 Task: Look for space in Khāsh, Afghanistan from 3rd August, 2023 to 7th August, 2023 for 2 adults in price range Rs.4000 to Rs.9000. Place can be private room with 1  bedroom having 1 bed and 1 bathroom. Property type can be hotel. Amenities needed are: air conditioning, . Booking option can be shelf check-in. Required host language is English.
Action: Mouse moved to (396, 136)
Screenshot: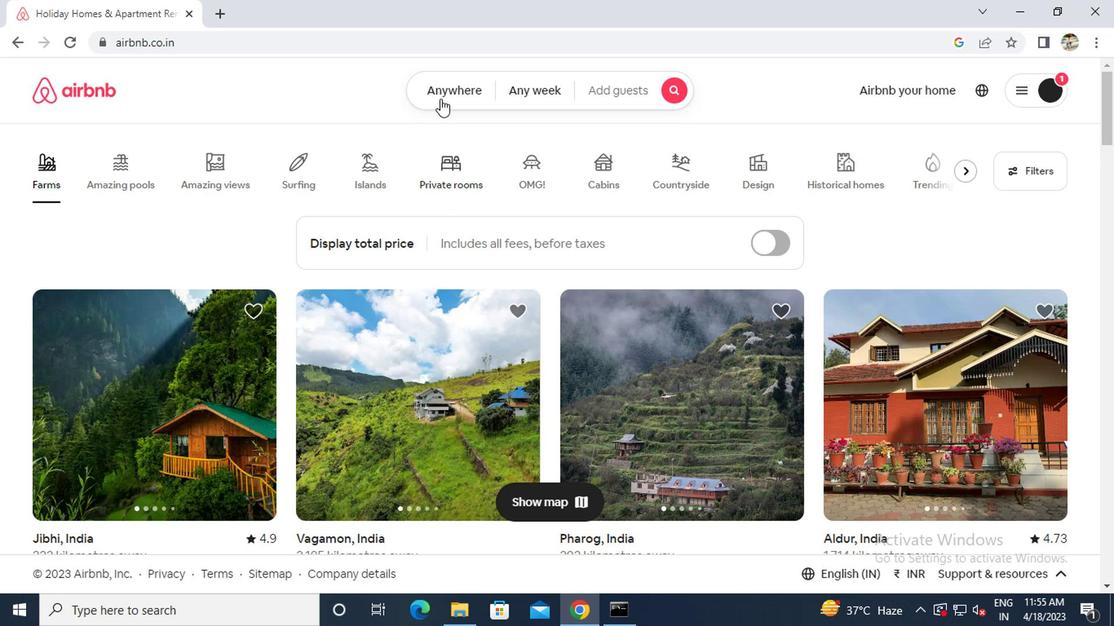 
Action: Mouse pressed left at (396, 136)
Screenshot: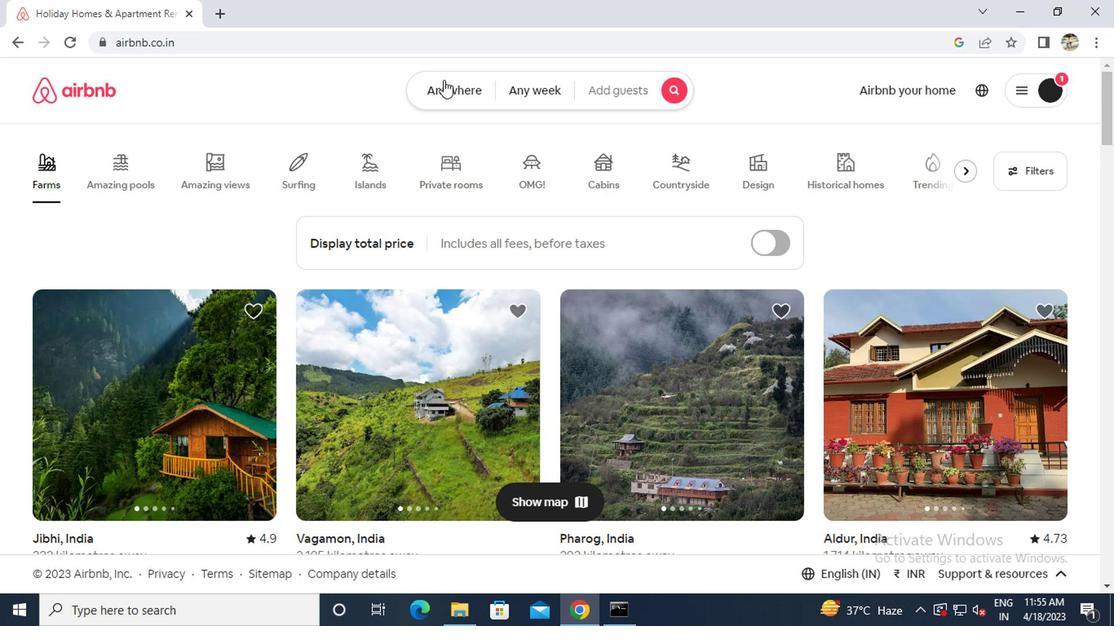 
Action: Mouse moved to (285, 195)
Screenshot: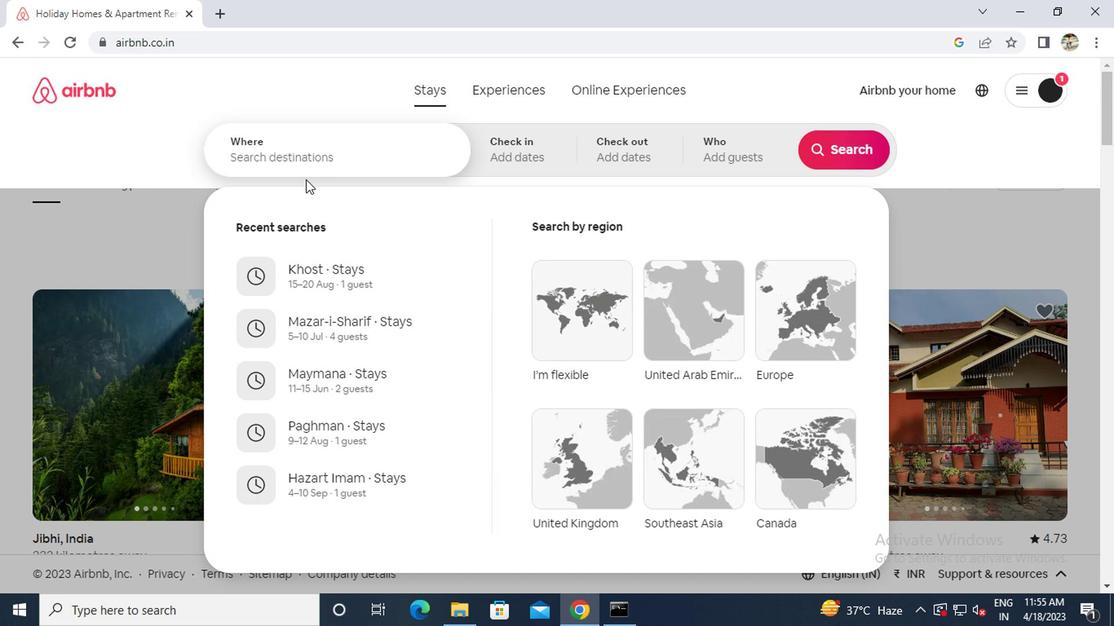 
Action: Mouse pressed left at (285, 195)
Screenshot: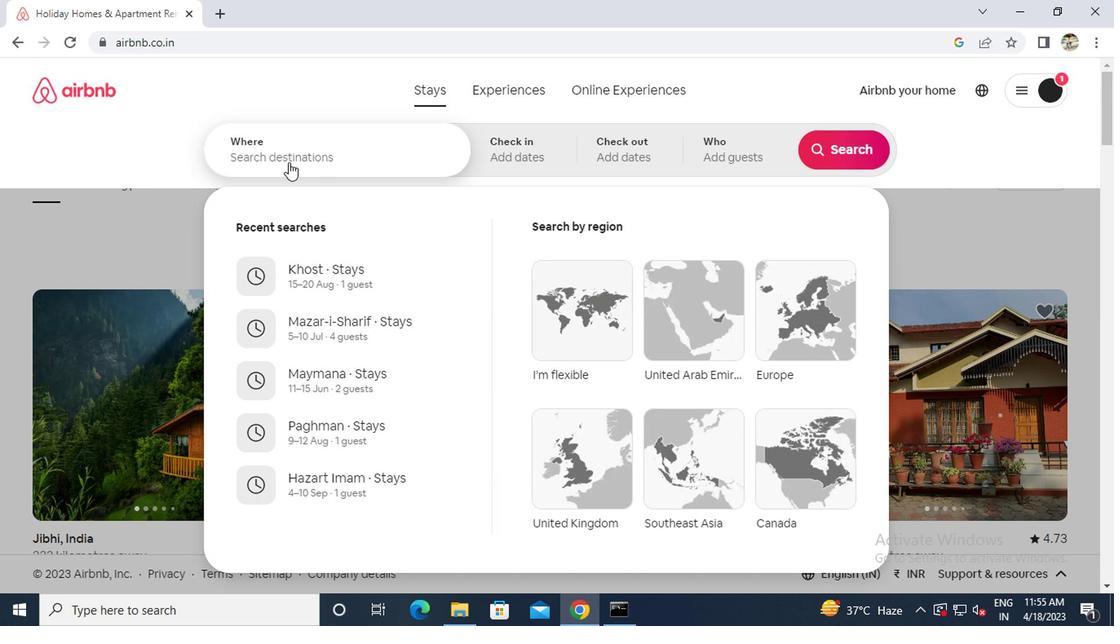 
Action: Key pressed k<Key.caps_lock>hash<Key.space>a
Screenshot: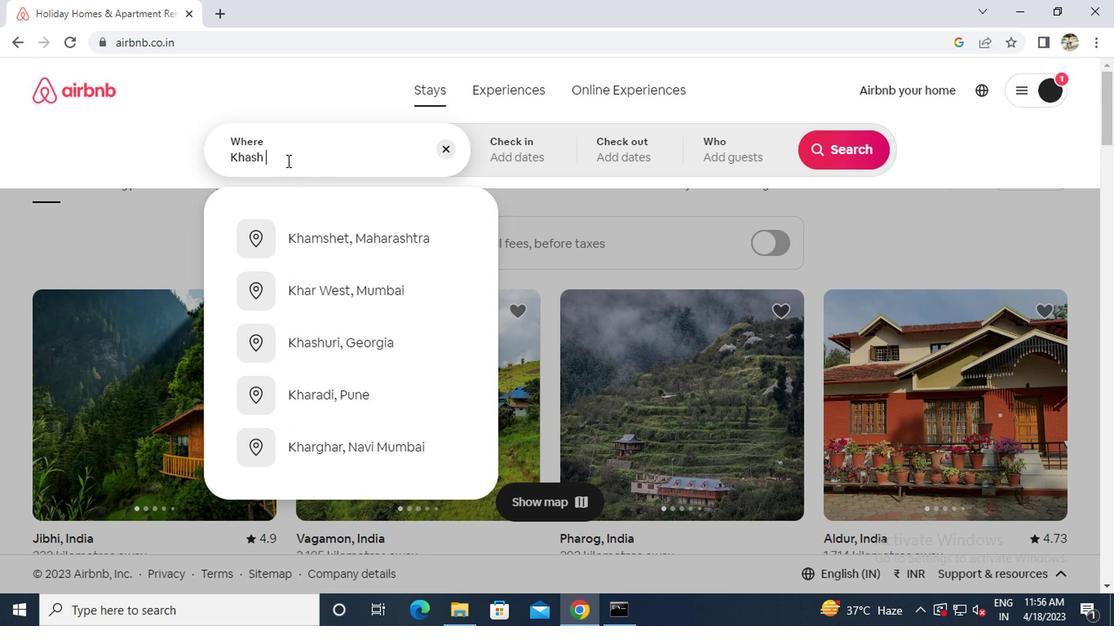 
Action: Mouse moved to (323, 247)
Screenshot: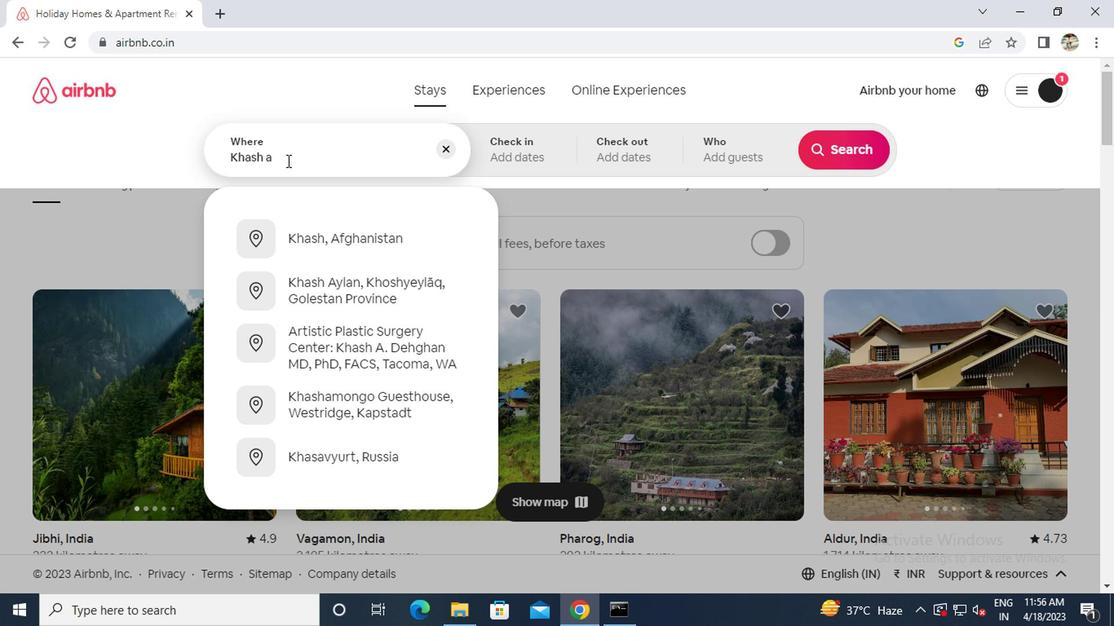 
Action: Mouse pressed left at (323, 247)
Screenshot: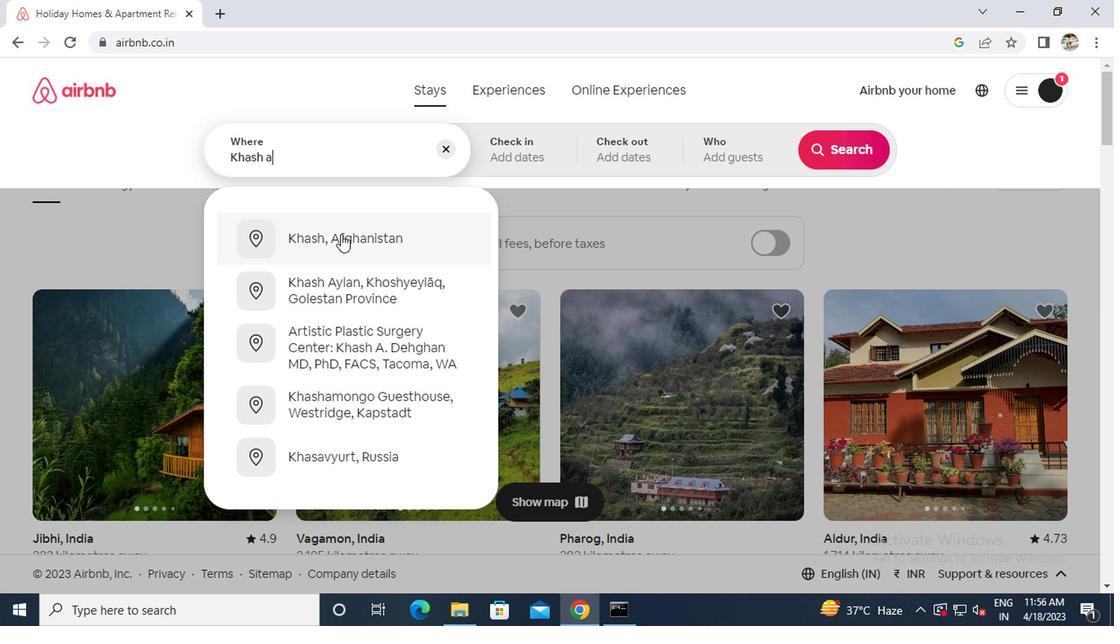 
Action: Mouse moved to (673, 279)
Screenshot: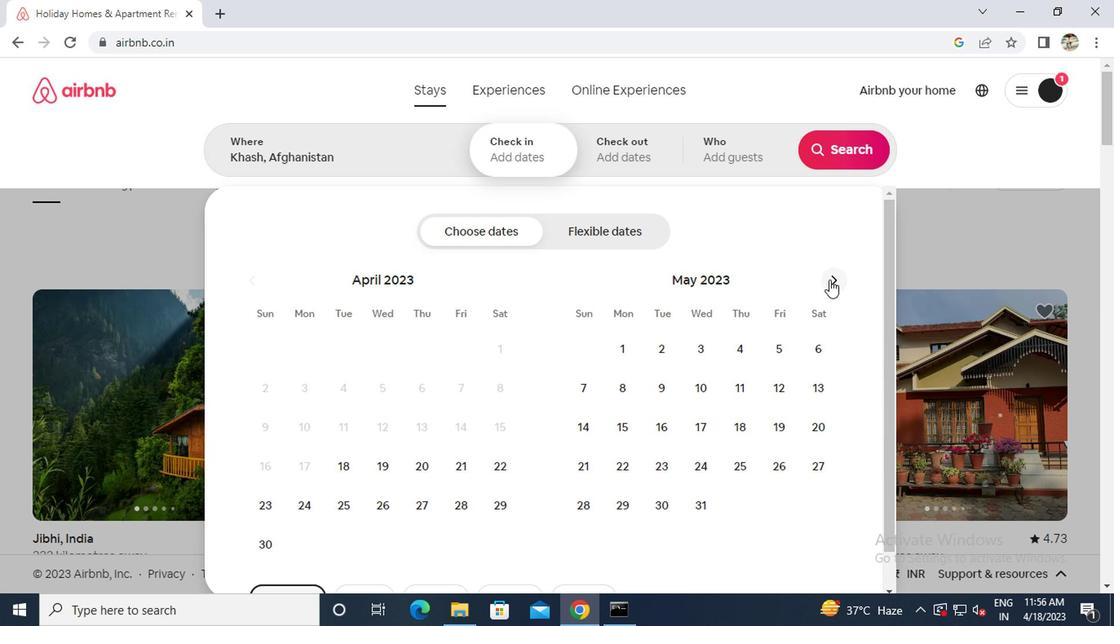 
Action: Mouse pressed left at (673, 279)
Screenshot: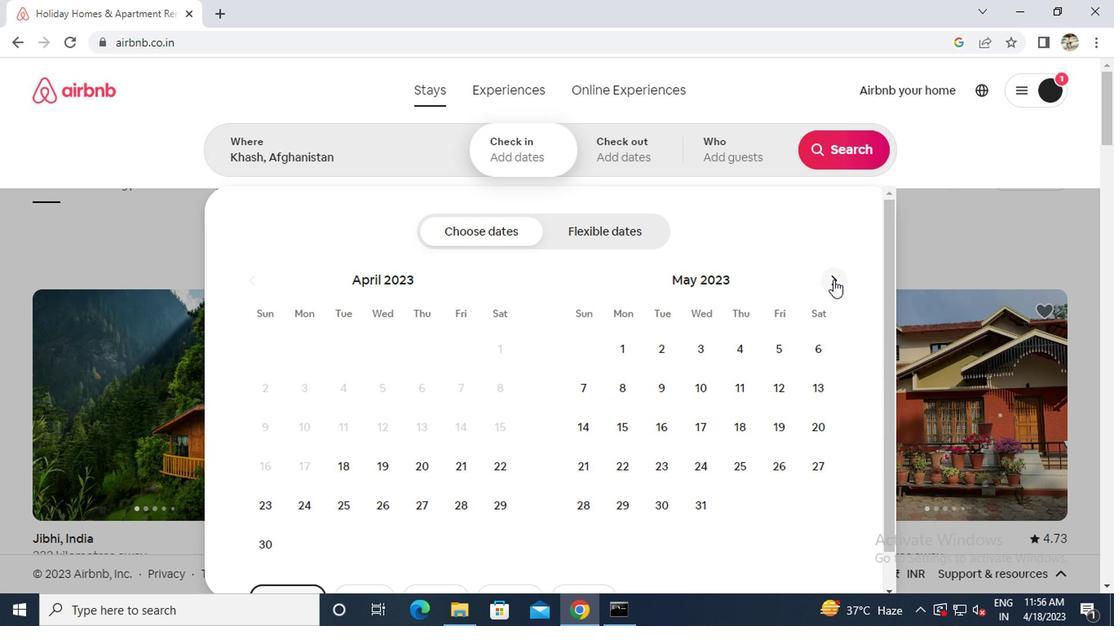 
Action: Mouse pressed left at (673, 279)
Screenshot: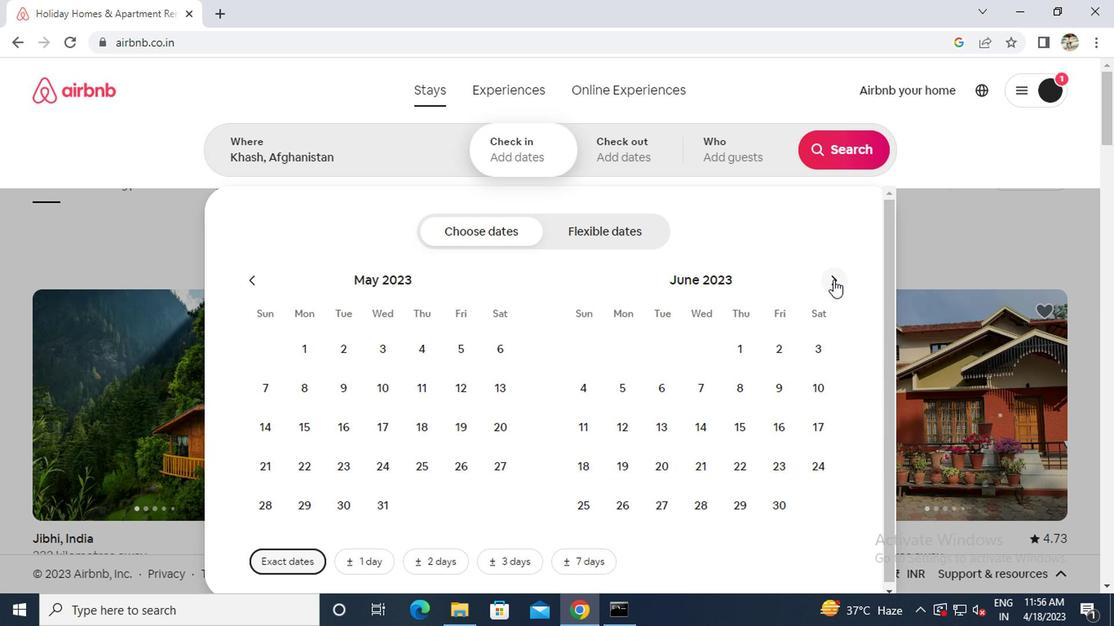 
Action: Mouse pressed left at (673, 279)
Screenshot: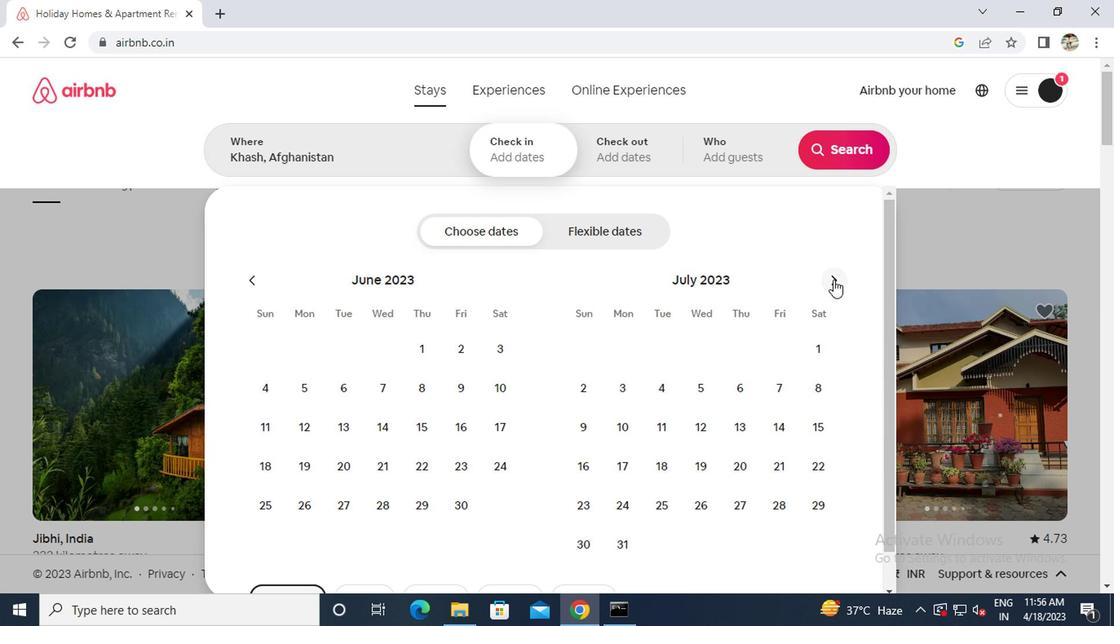 
Action: Mouse pressed left at (673, 279)
Screenshot: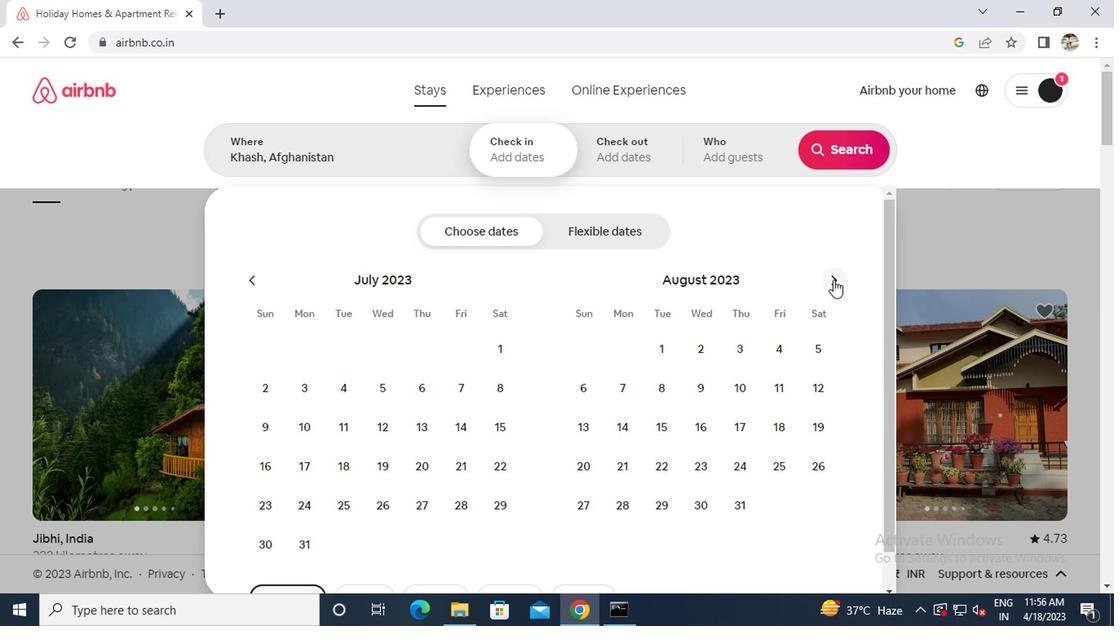 
Action: Mouse moved to (376, 327)
Screenshot: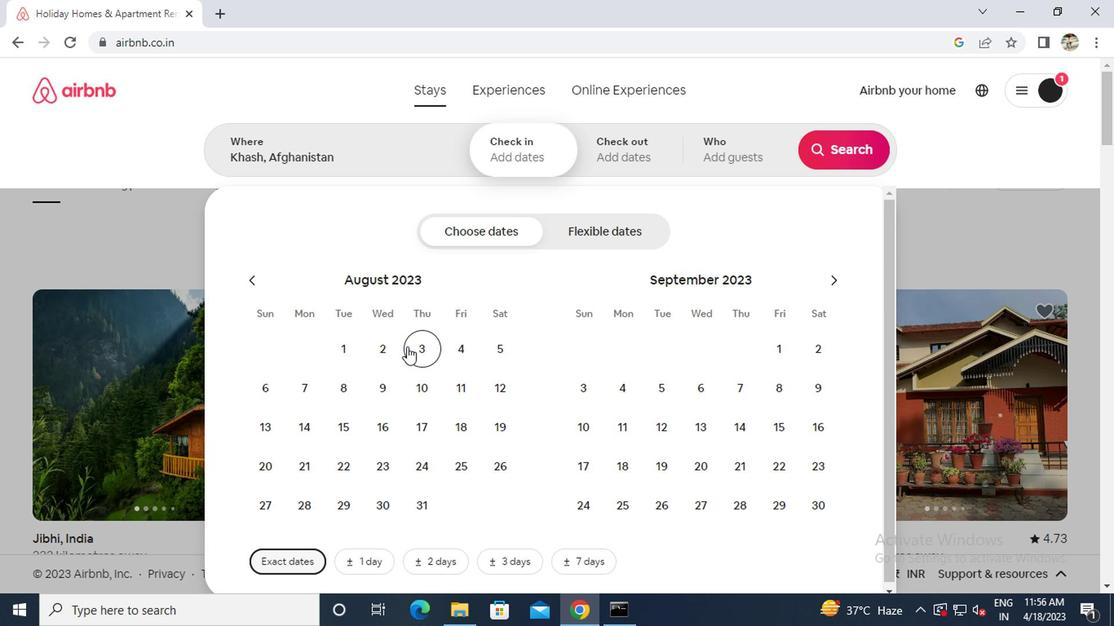 
Action: Mouse pressed left at (376, 327)
Screenshot: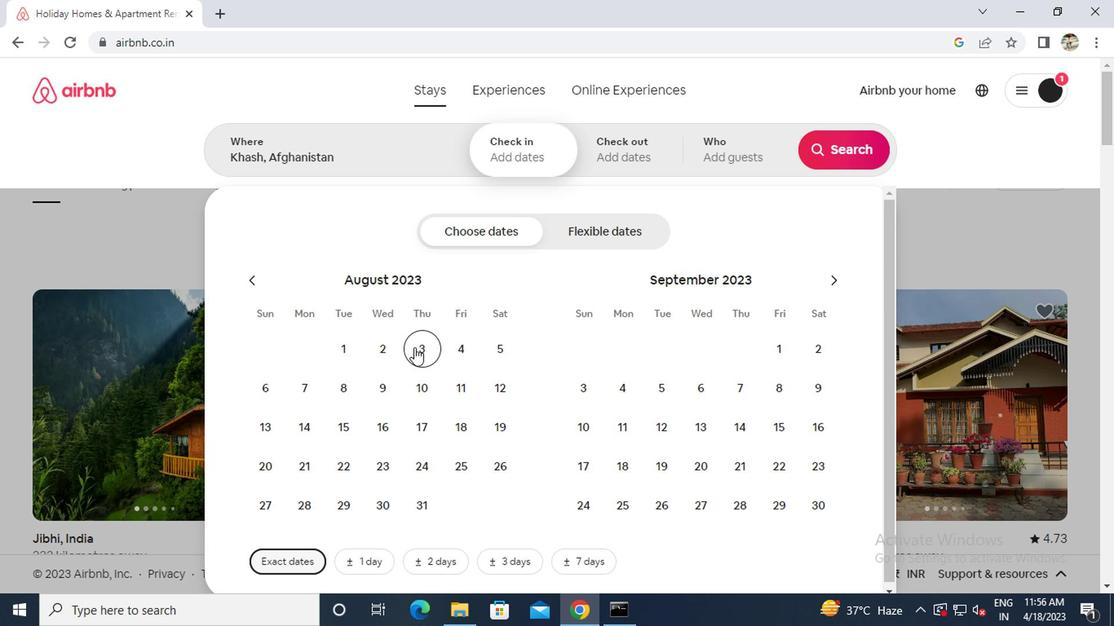 
Action: Mouse moved to (295, 361)
Screenshot: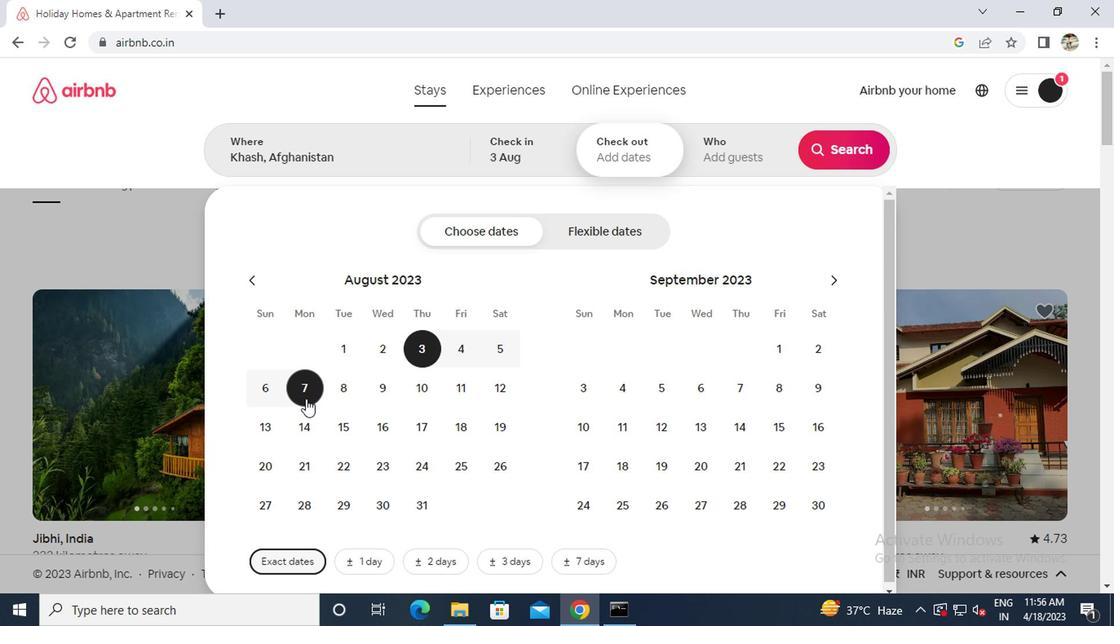 
Action: Mouse pressed left at (295, 361)
Screenshot: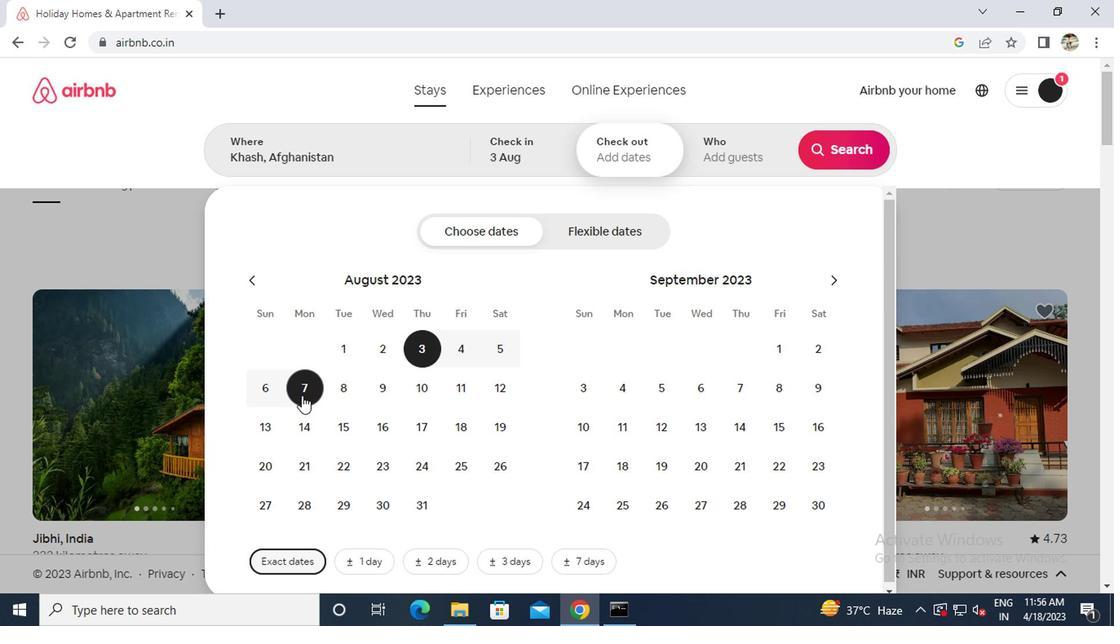 
Action: Mouse moved to (588, 193)
Screenshot: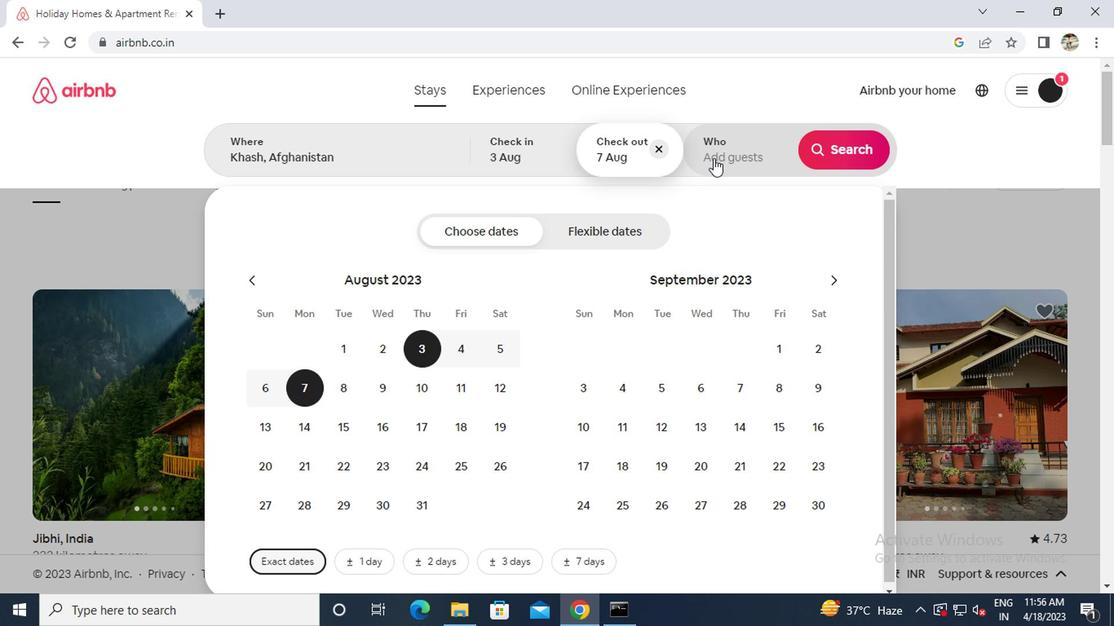 
Action: Mouse pressed left at (588, 193)
Screenshot: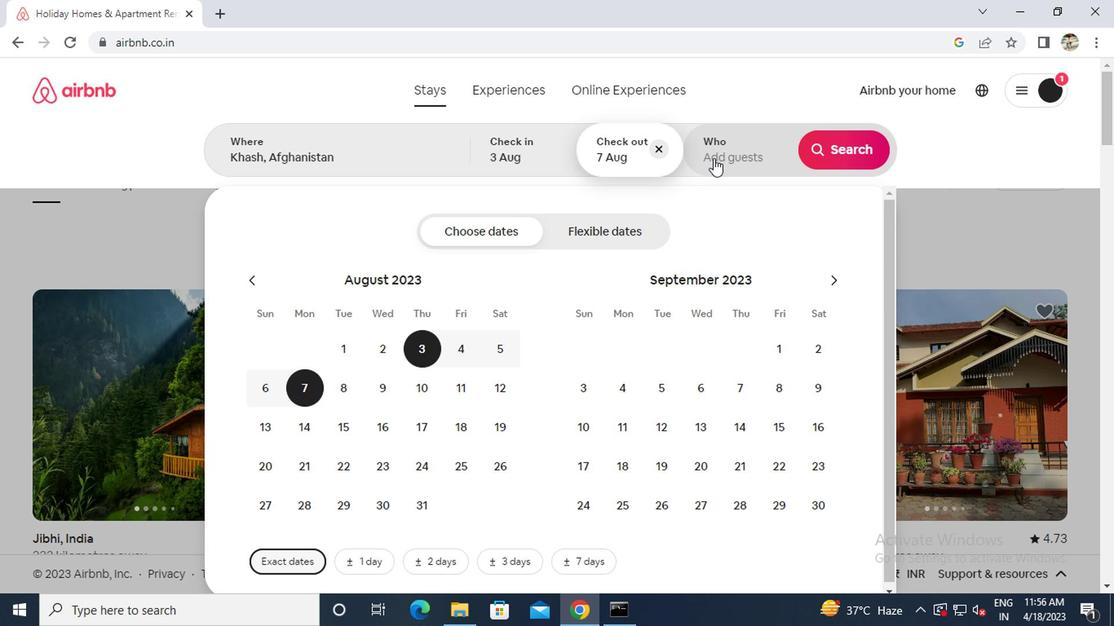 
Action: Mouse moved to (689, 245)
Screenshot: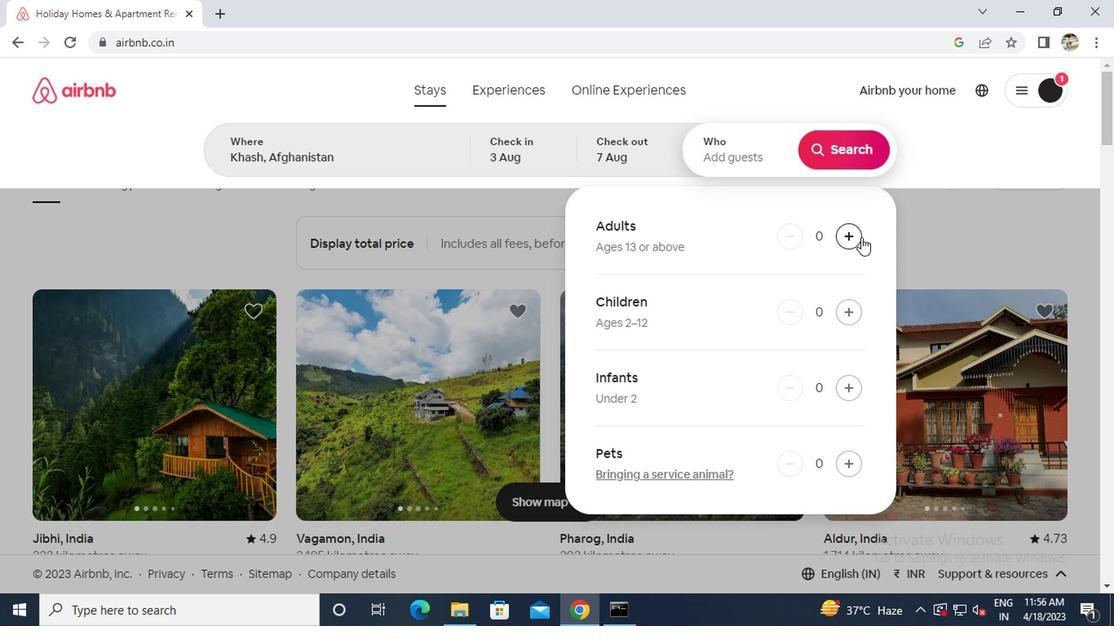
Action: Mouse pressed left at (689, 245)
Screenshot: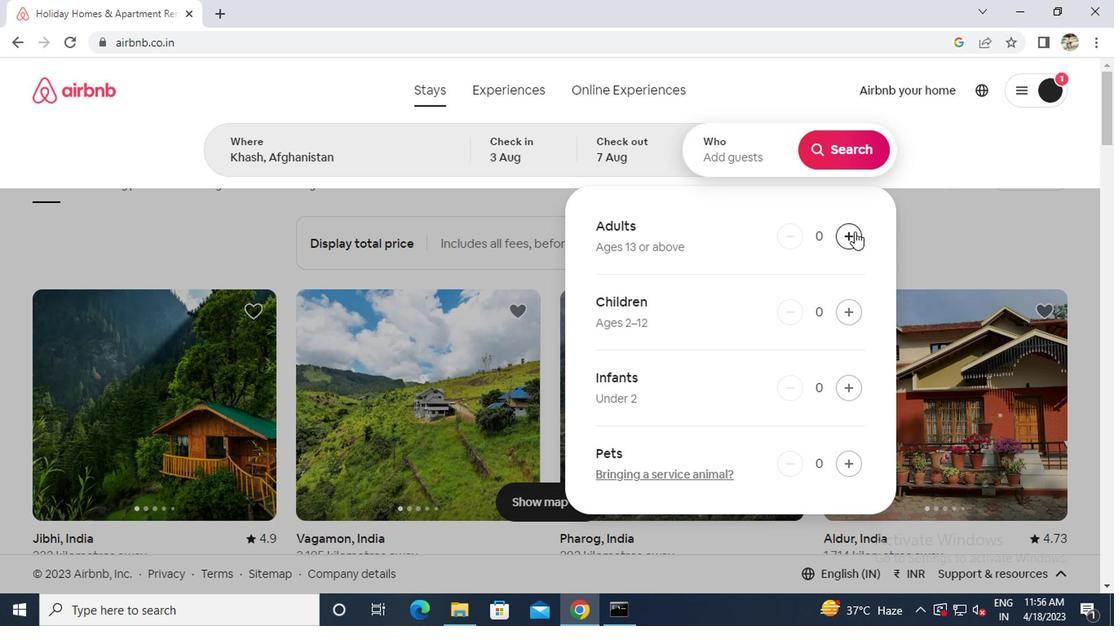 
Action: Mouse pressed left at (689, 245)
Screenshot: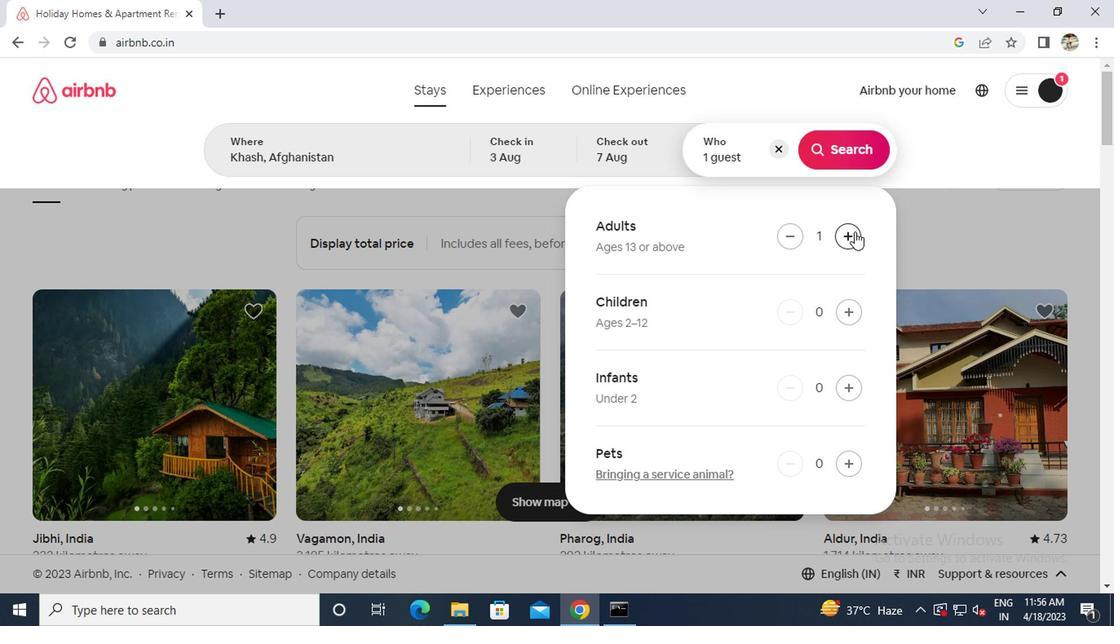 
Action: Mouse moved to (681, 185)
Screenshot: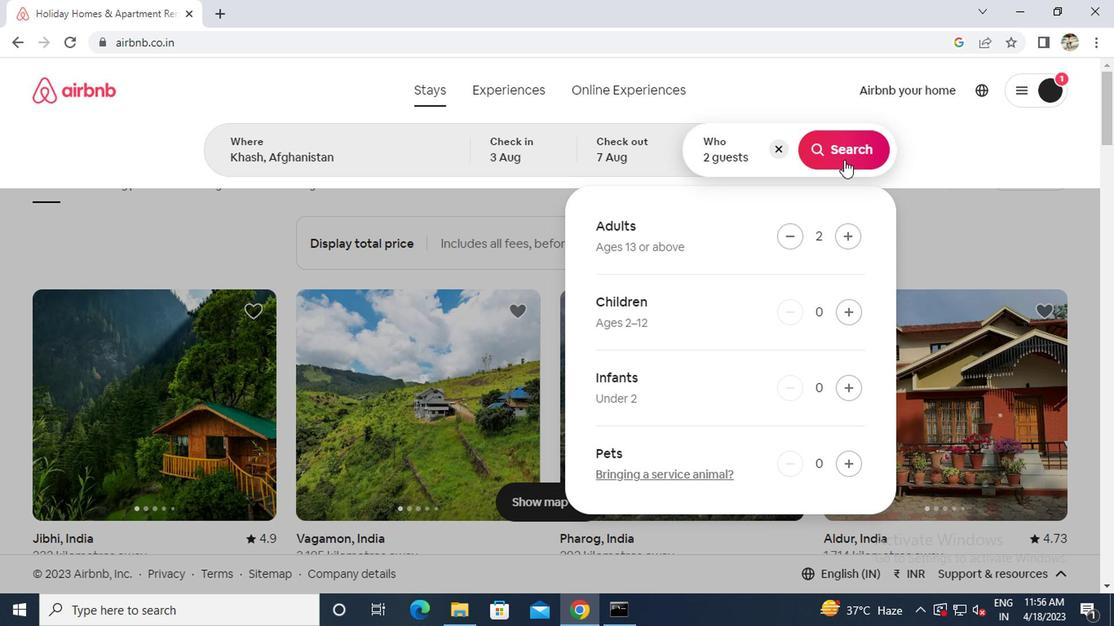 
Action: Mouse pressed left at (681, 185)
Screenshot: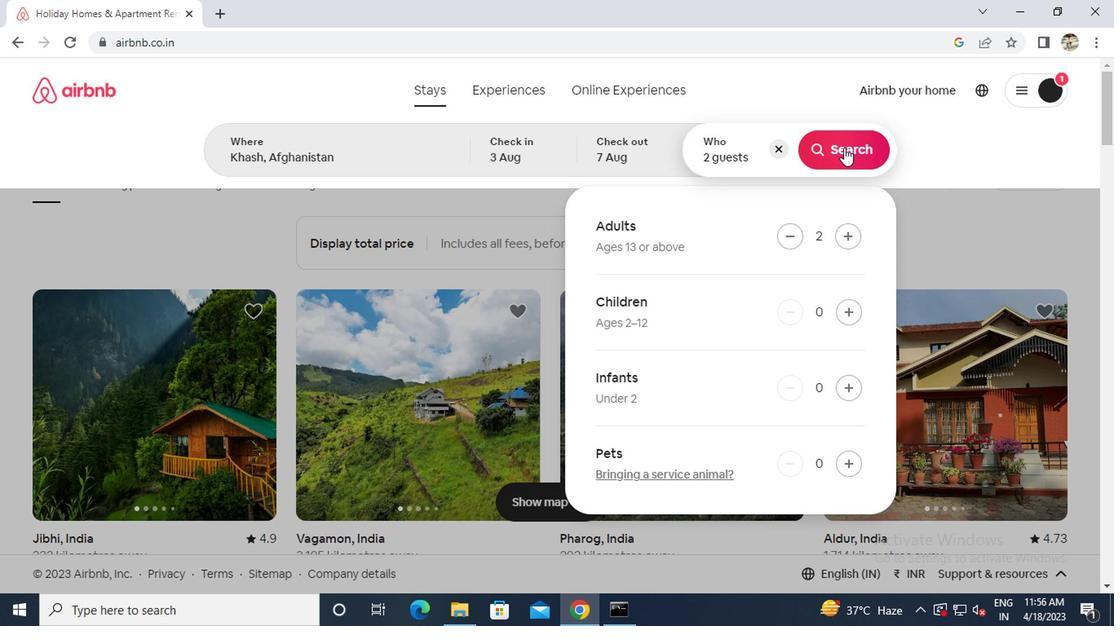 
Action: Mouse moved to (807, 192)
Screenshot: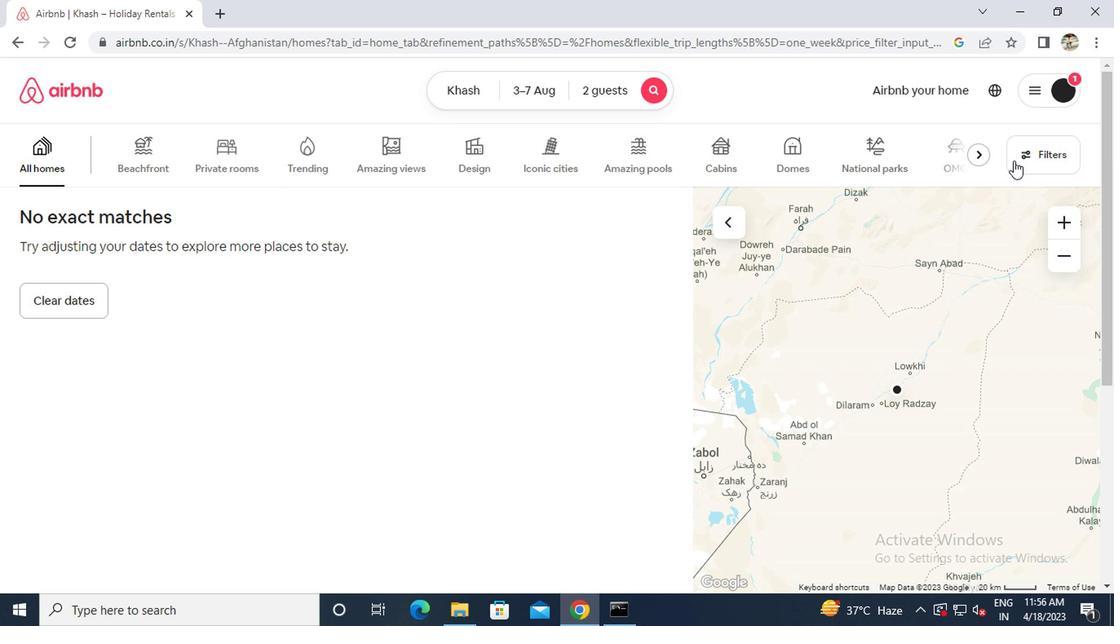 
Action: Mouse pressed left at (807, 192)
Screenshot: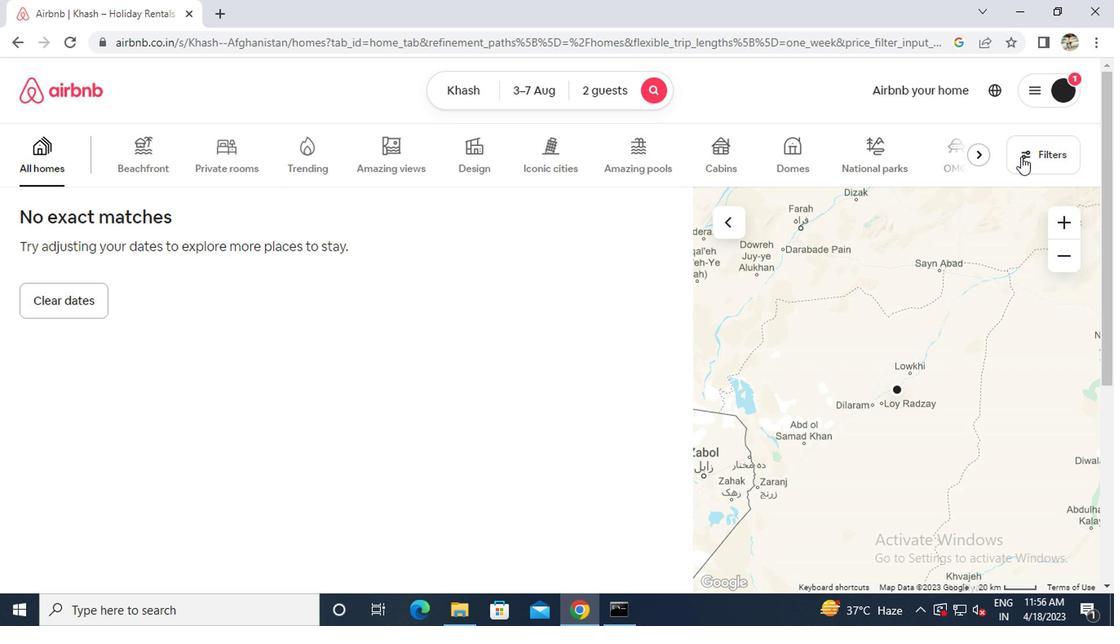 
Action: Mouse moved to (359, 261)
Screenshot: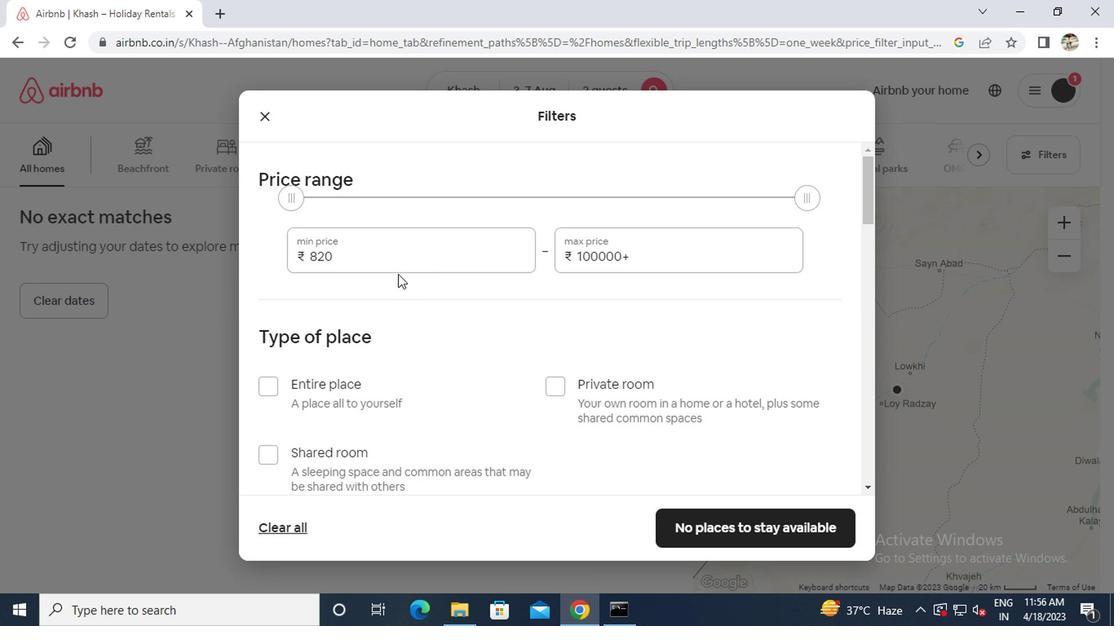 
Action: Mouse pressed left at (359, 261)
Screenshot: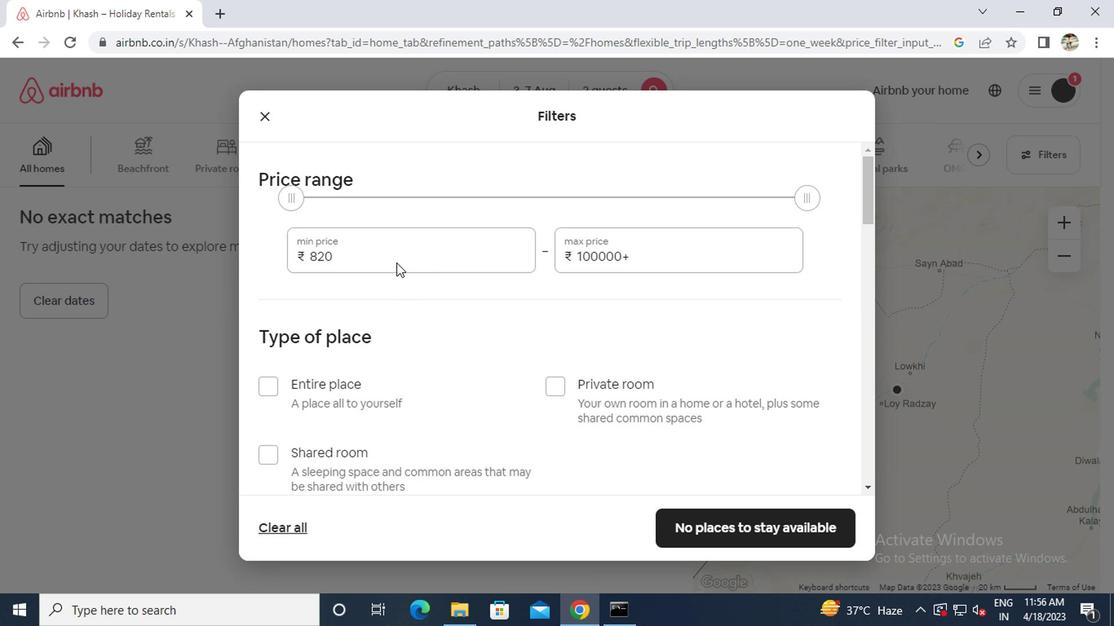 
Action: Key pressed ctrl+A4000
Screenshot: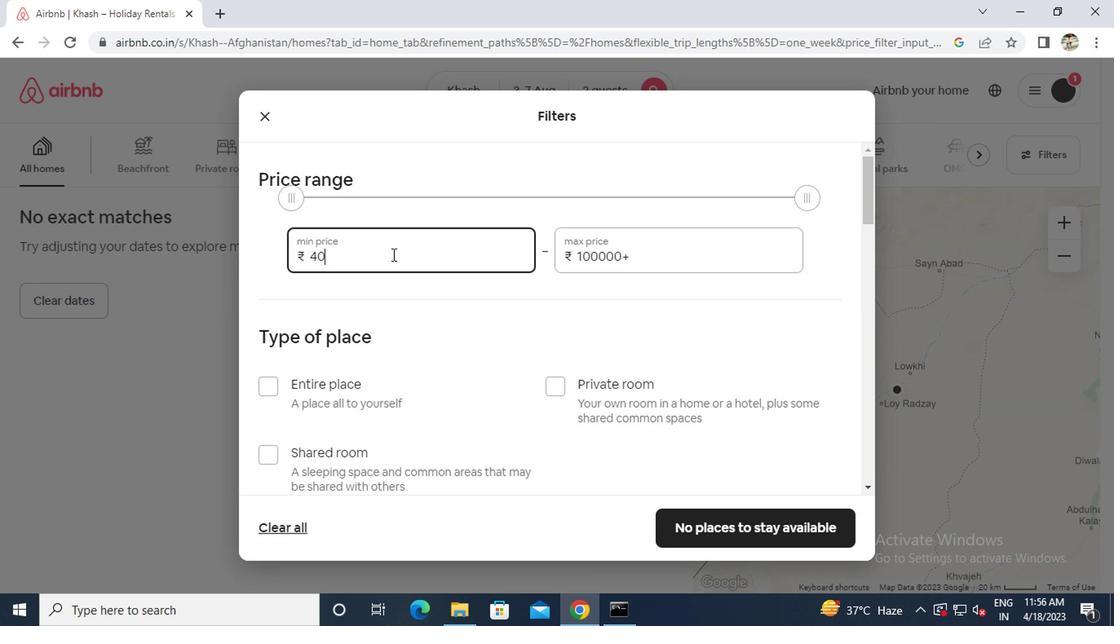 
Action: Mouse moved to (560, 264)
Screenshot: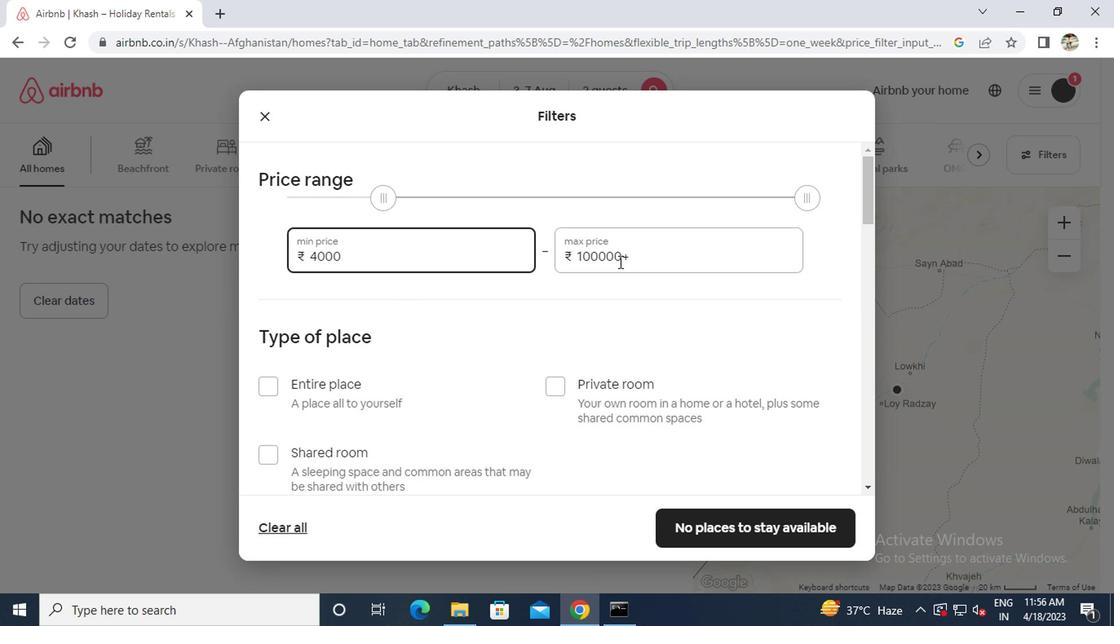 
Action: Mouse pressed left at (560, 264)
Screenshot: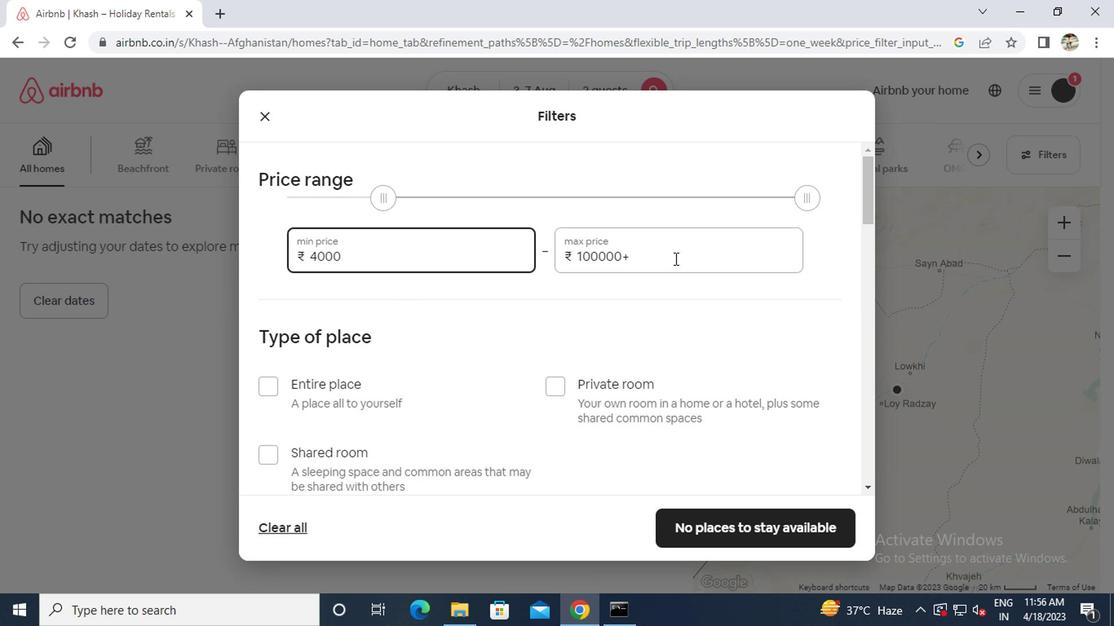 
Action: Key pressed ctrl+Actrl+9000
Screenshot: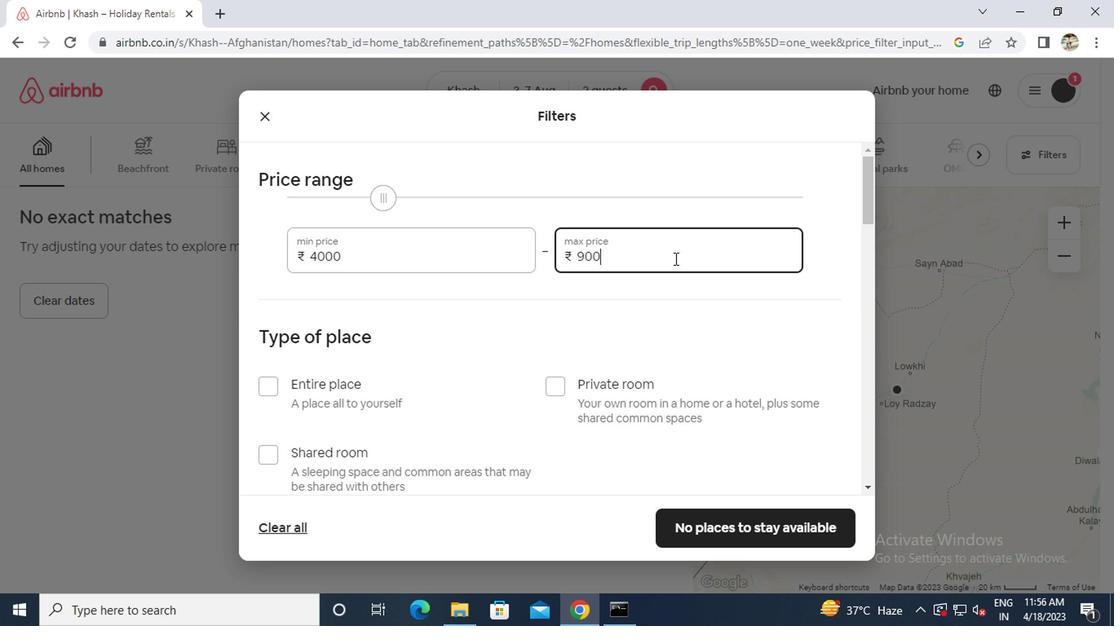 
Action: Mouse moved to (483, 354)
Screenshot: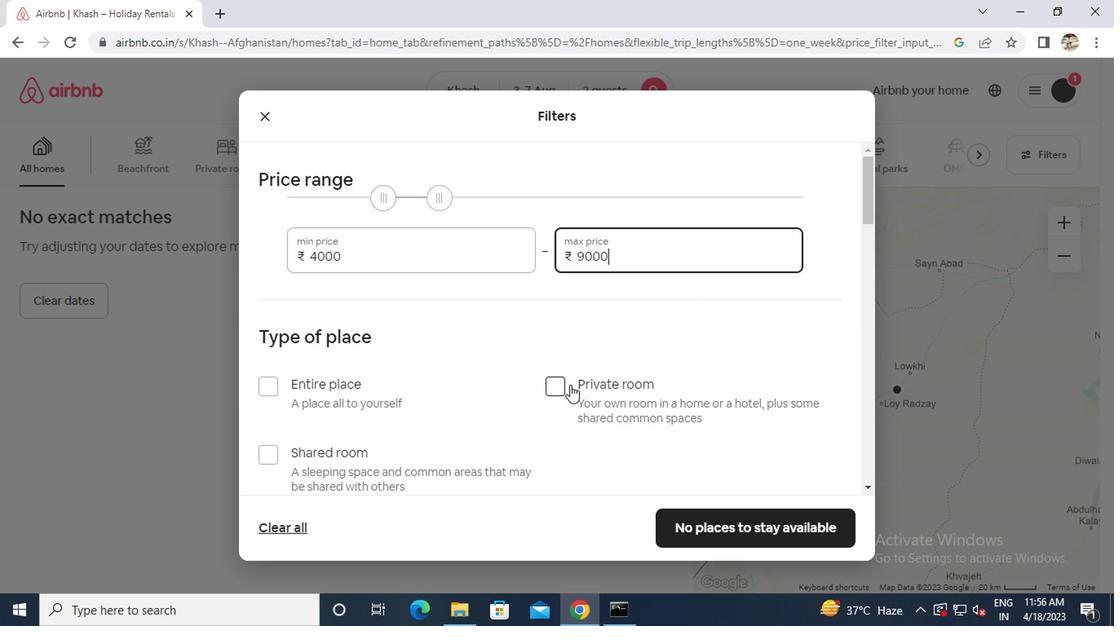 
Action: Mouse pressed left at (483, 354)
Screenshot: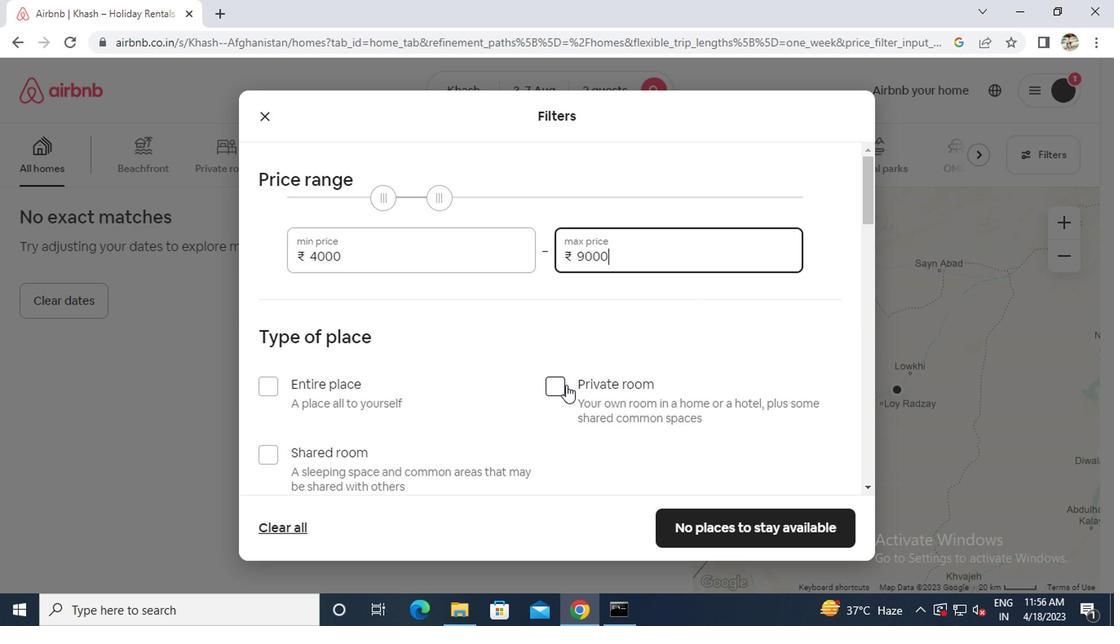 
Action: Mouse moved to (421, 348)
Screenshot: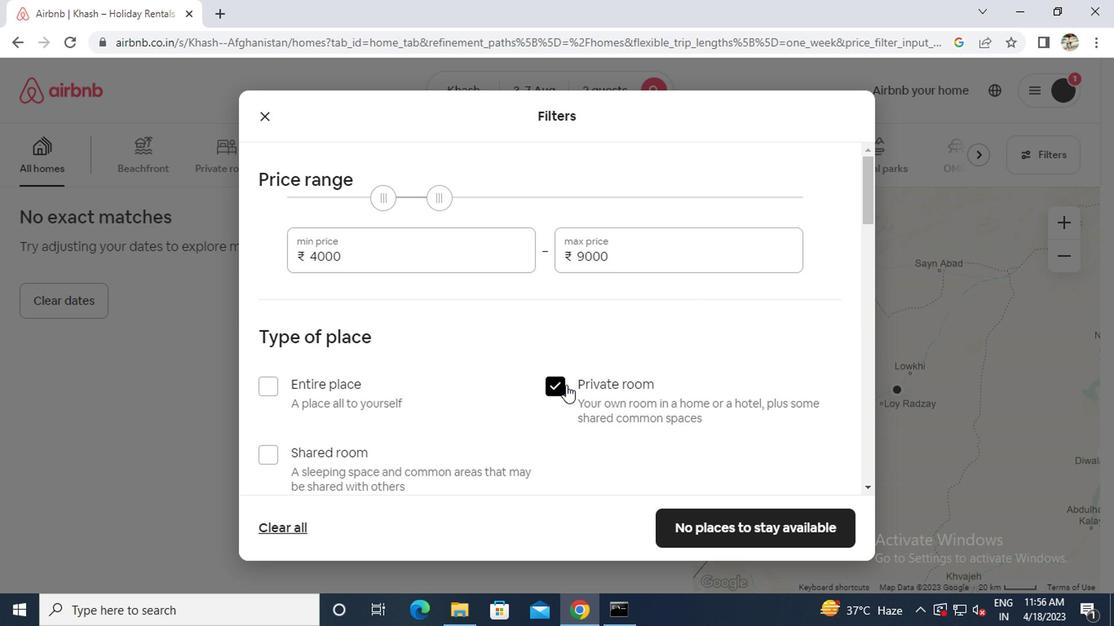 
Action: Mouse scrolled (421, 347) with delta (0, 0)
Screenshot: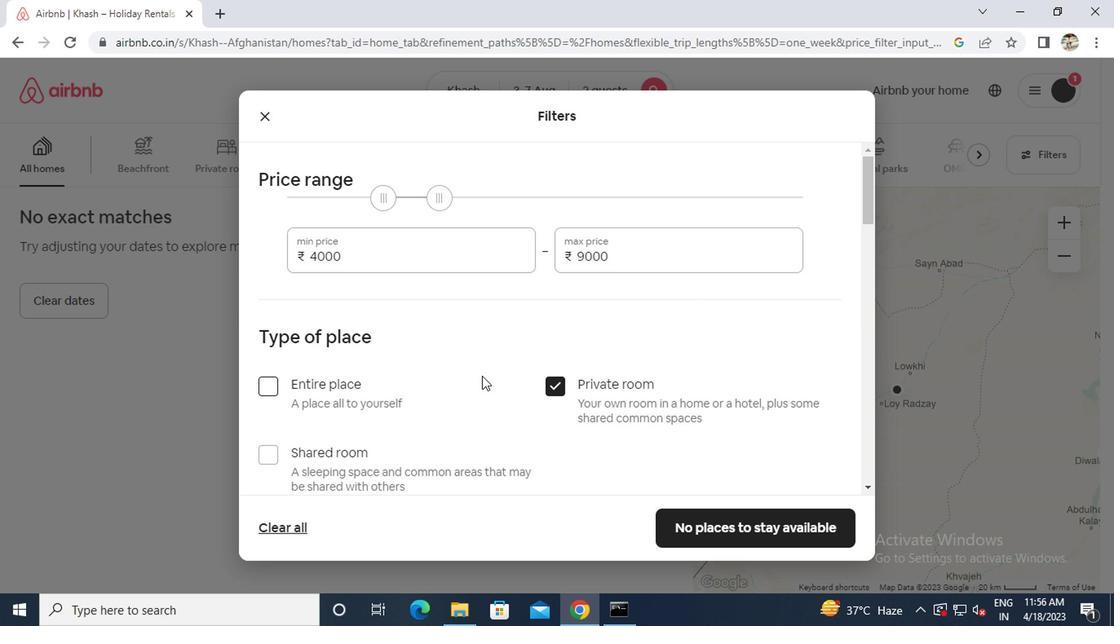 
Action: Mouse moved to (421, 347)
Screenshot: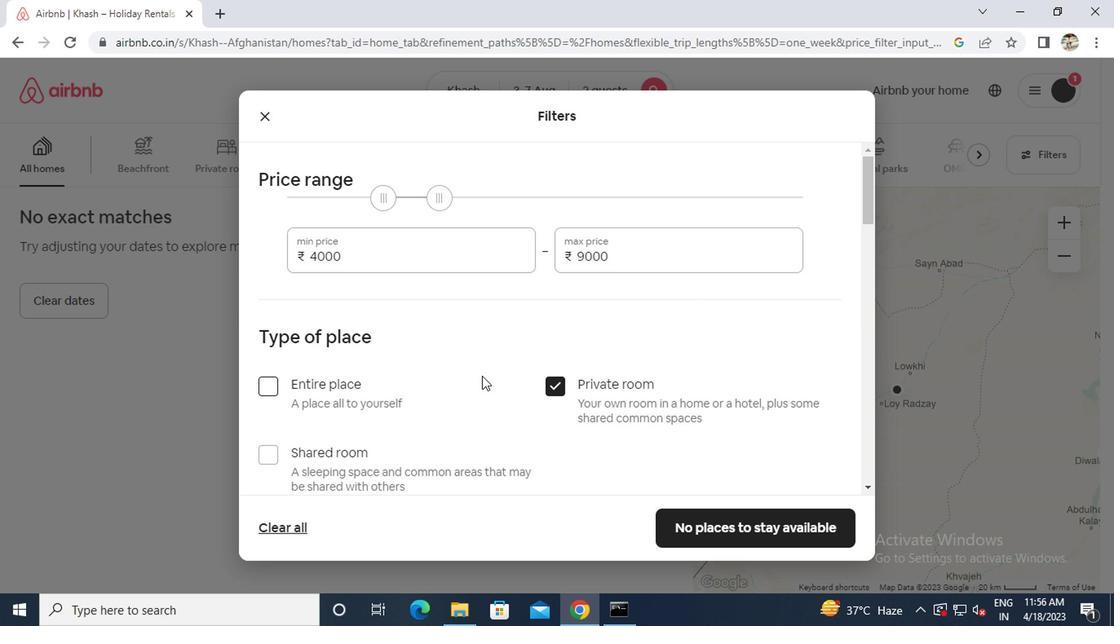 
Action: Mouse scrolled (421, 347) with delta (0, 0)
Screenshot: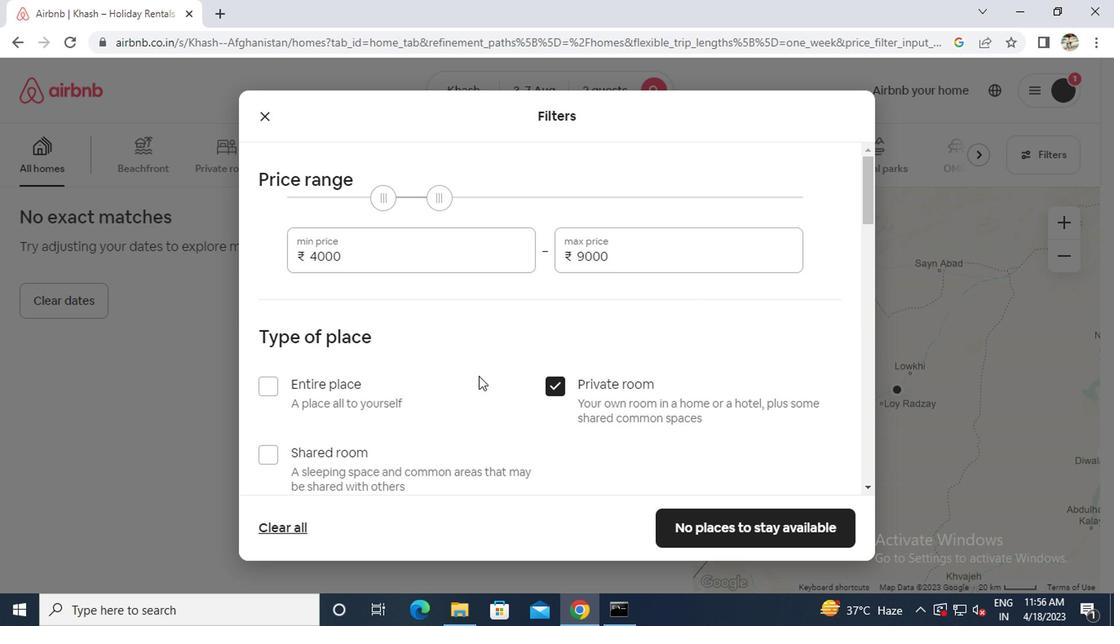 
Action: Mouse scrolled (421, 347) with delta (0, 0)
Screenshot: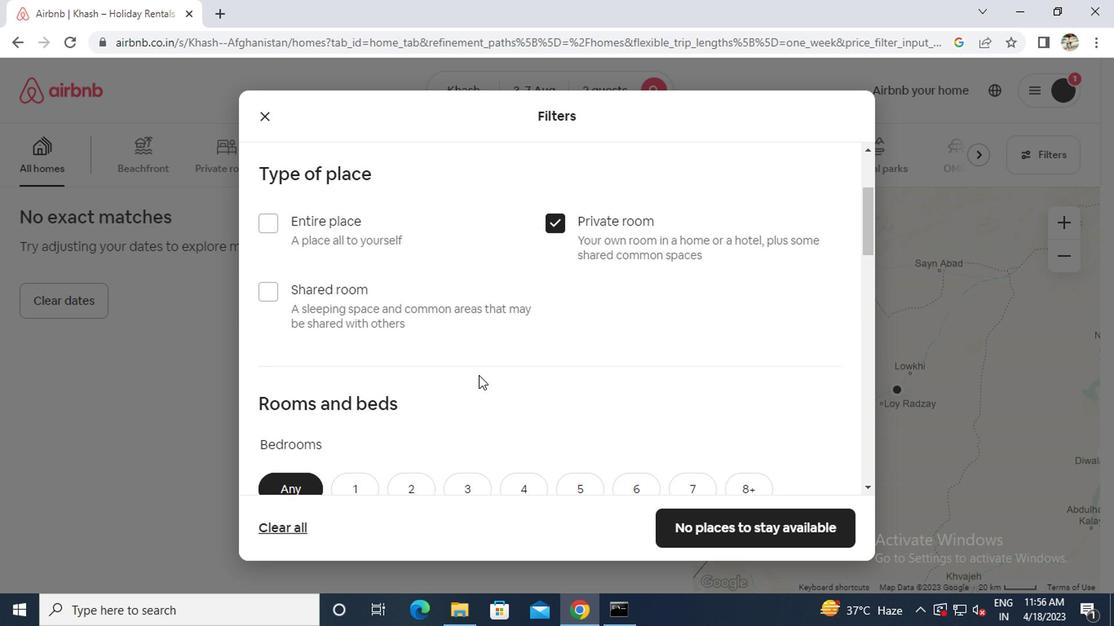 
Action: Mouse scrolled (421, 347) with delta (0, 0)
Screenshot: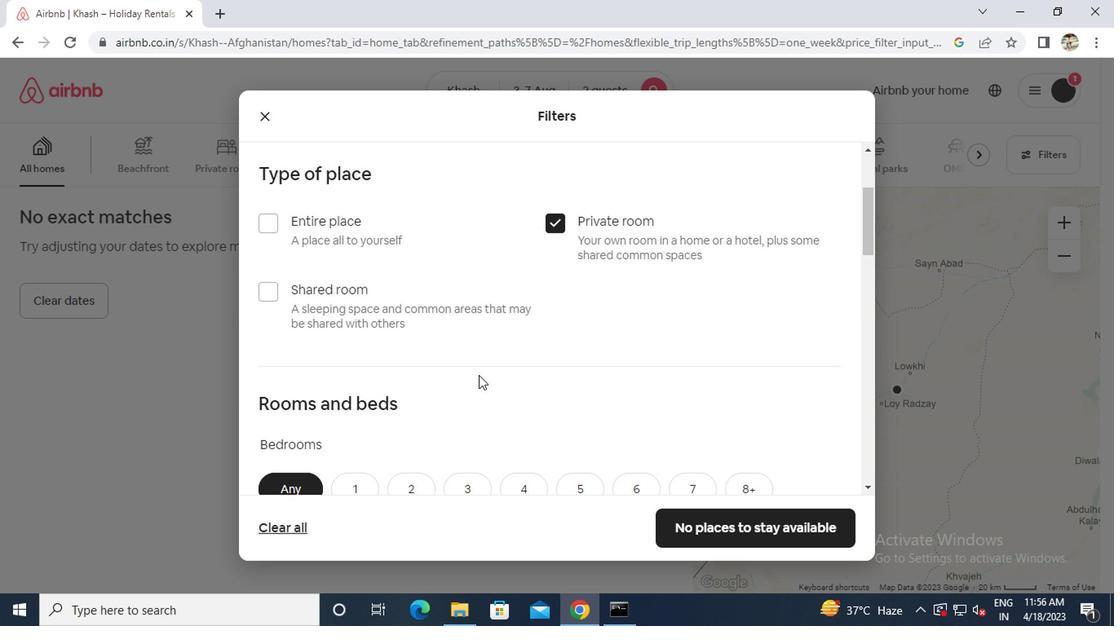 
Action: Mouse moved to (329, 315)
Screenshot: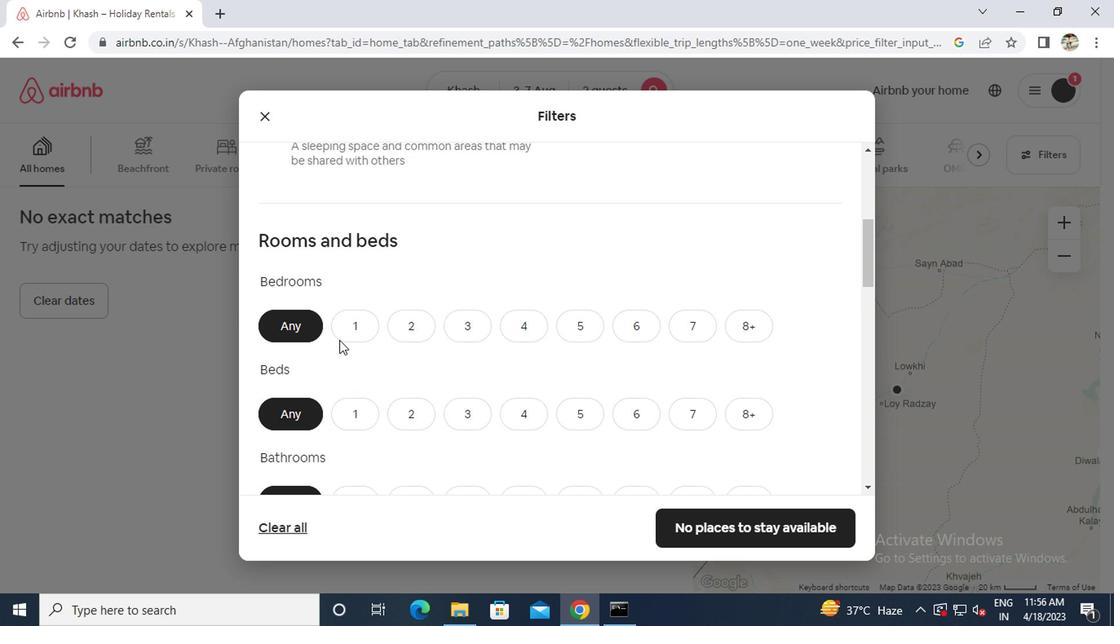 
Action: Mouse pressed left at (329, 315)
Screenshot: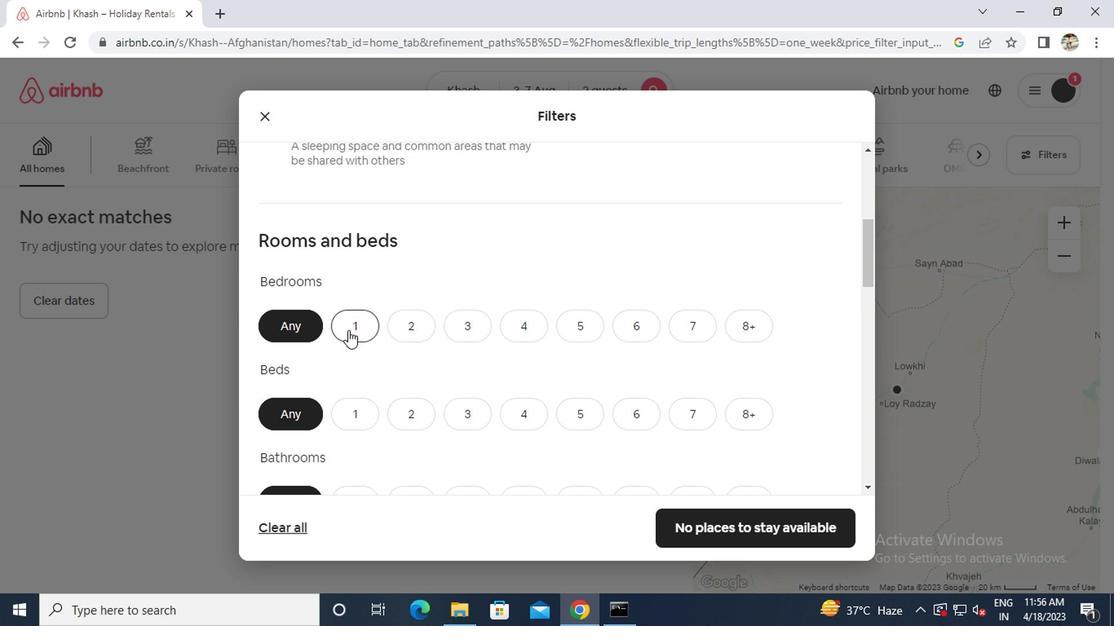 
Action: Mouse moved to (331, 369)
Screenshot: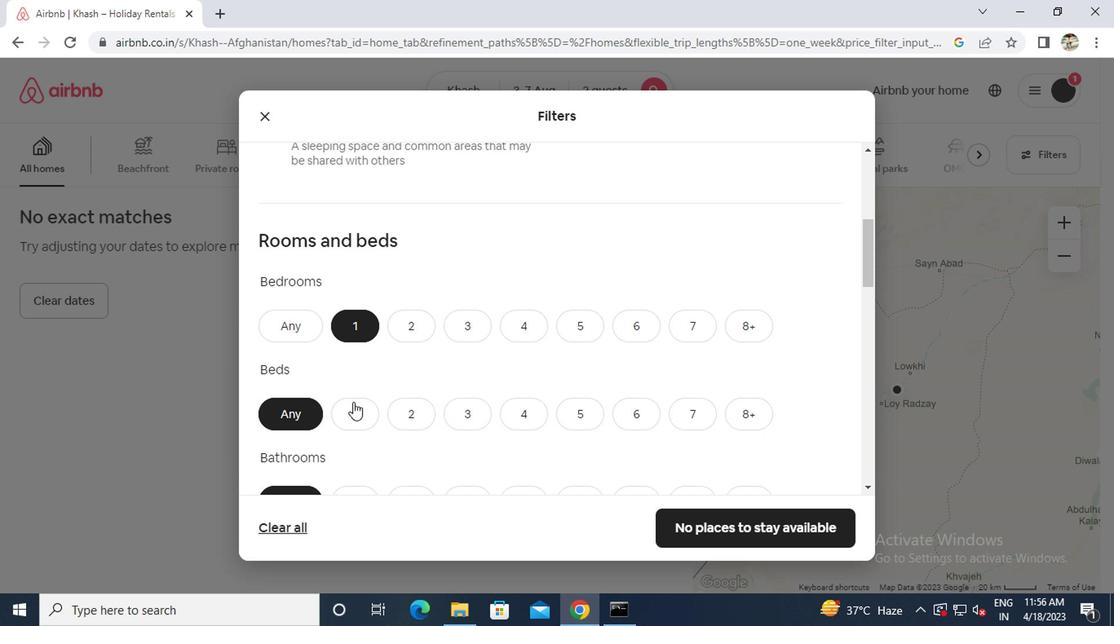 
Action: Mouse pressed left at (331, 369)
Screenshot: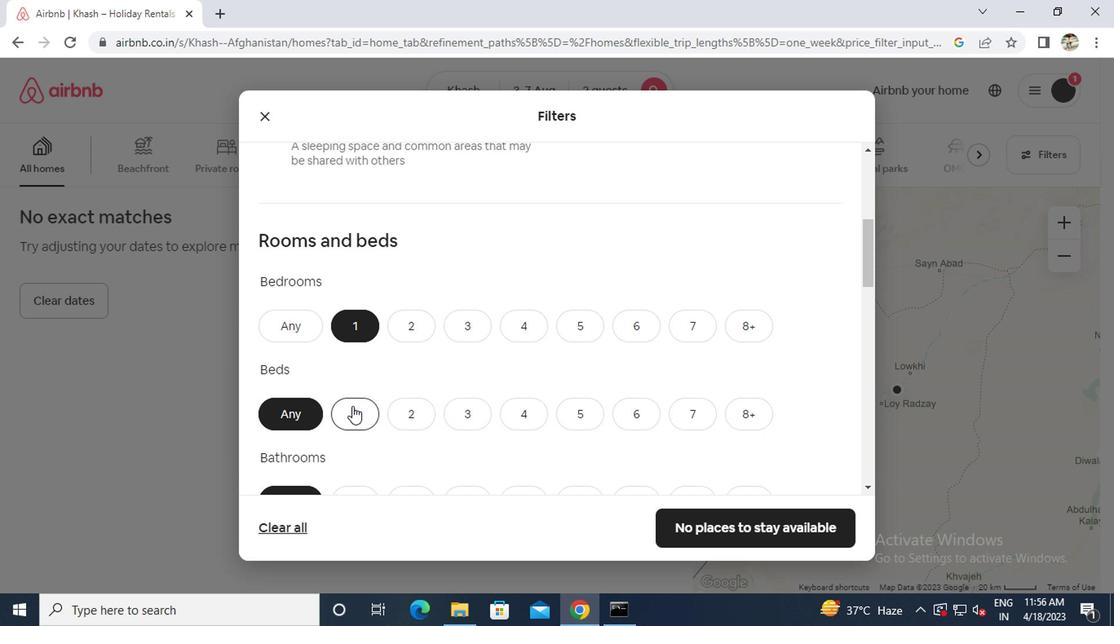 
Action: Mouse scrolled (331, 369) with delta (0, 0)
Screenshot: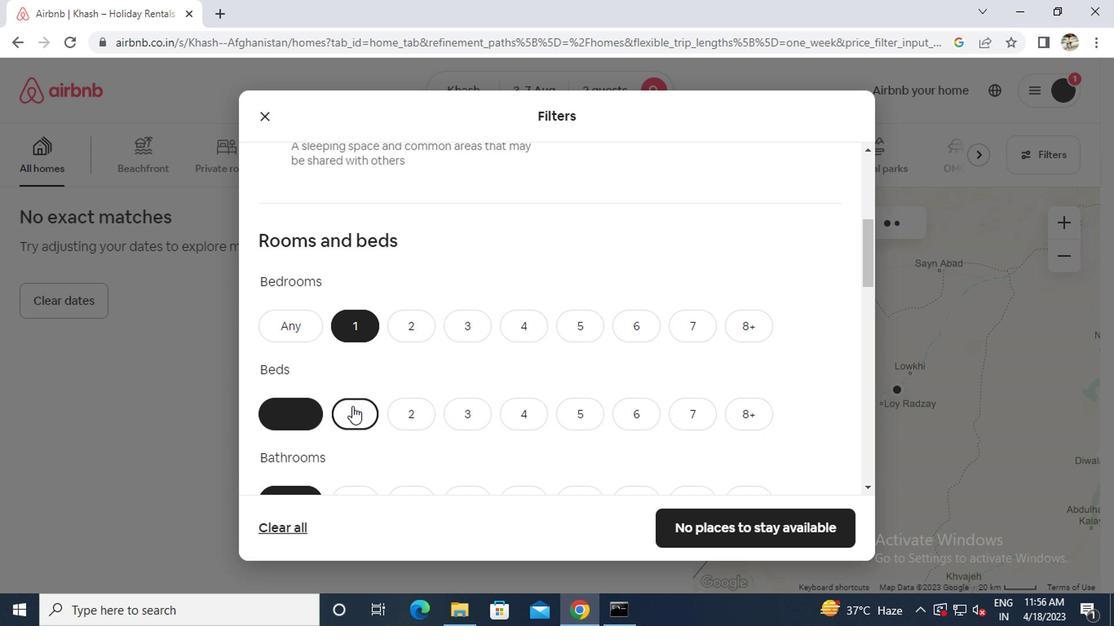 
Action: Mouse scrolled (331, 369) with delta (0, 0)
Screenshot: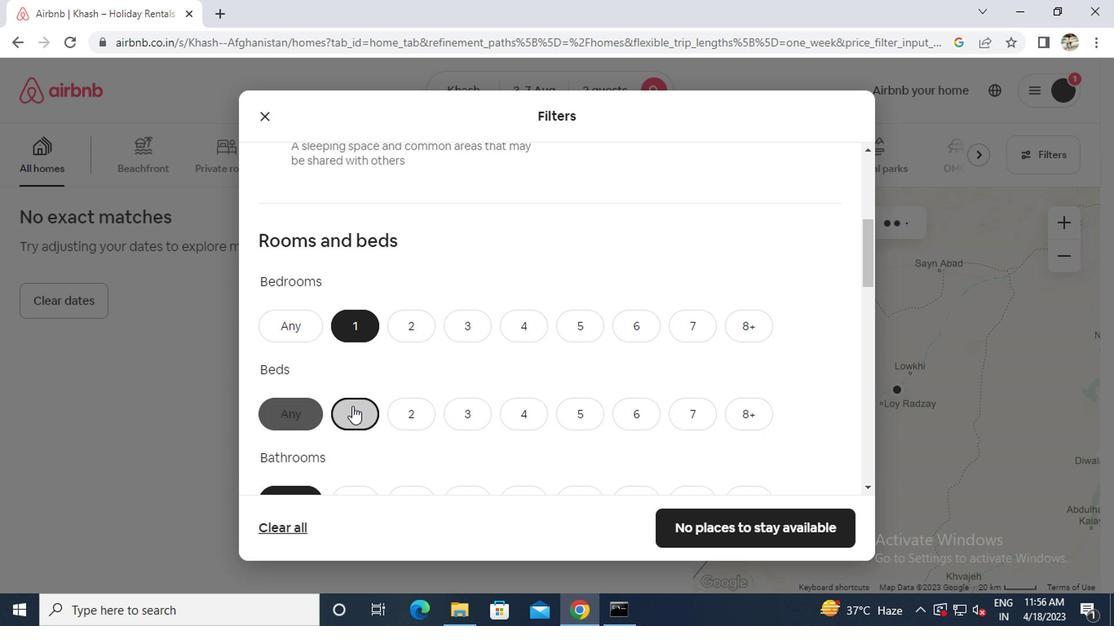 
Action: Mouse moved to (334, 324)
Screenshot: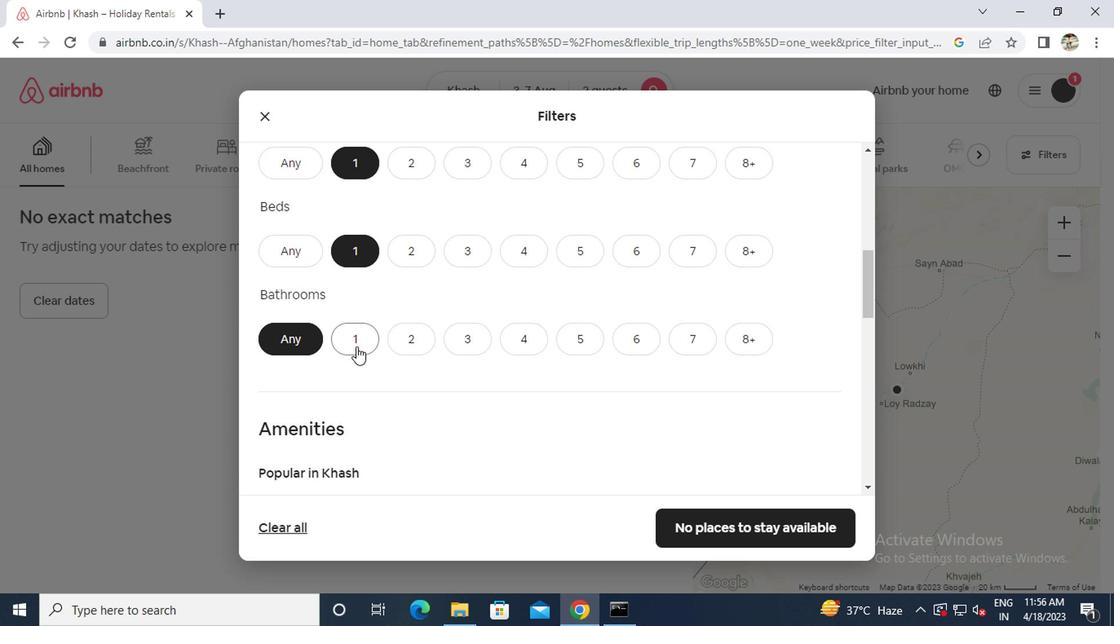 
Action: Mouse pressed left at (334, 324)
Screenshot: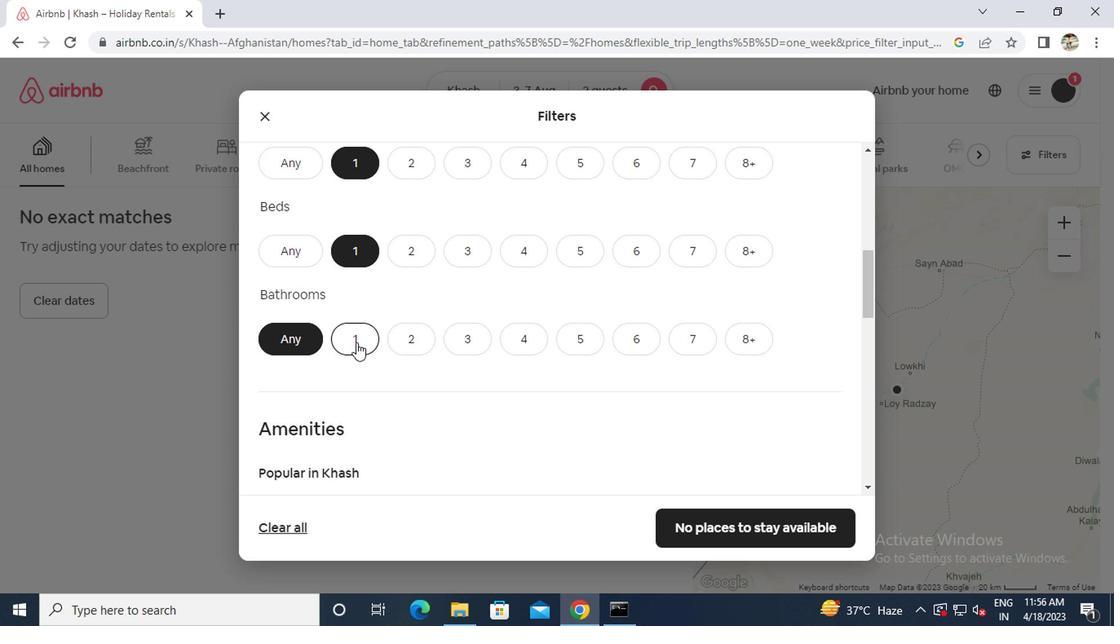 
Action: Mouse scrolled (334, 323) with delta (0, 0)
Screenshot: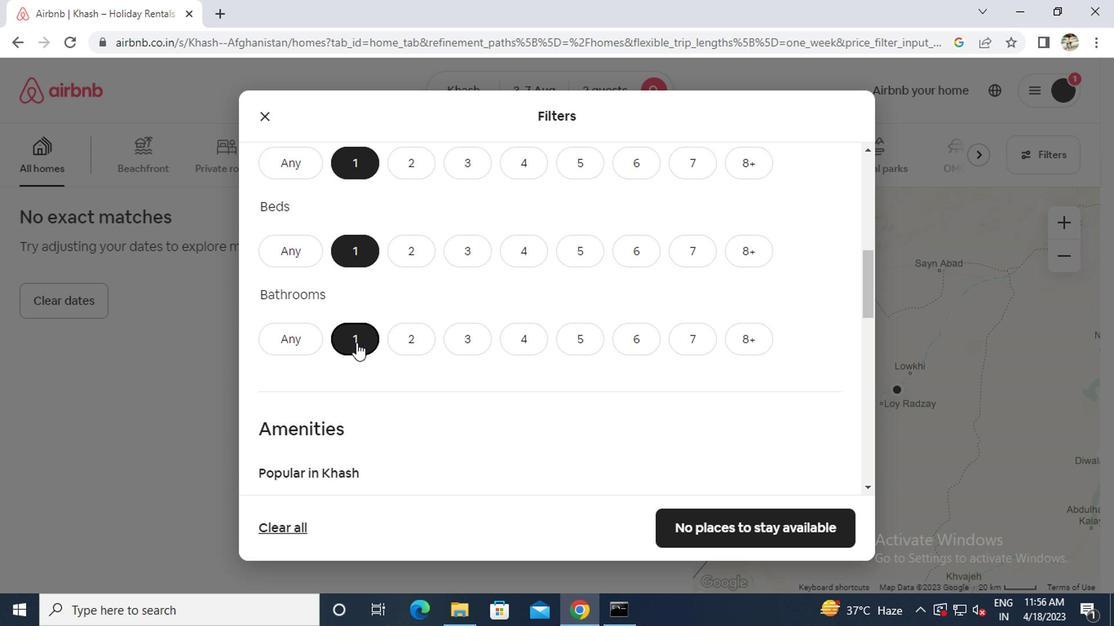 
Action: Mouse moved to (336, 322)
Screenshot: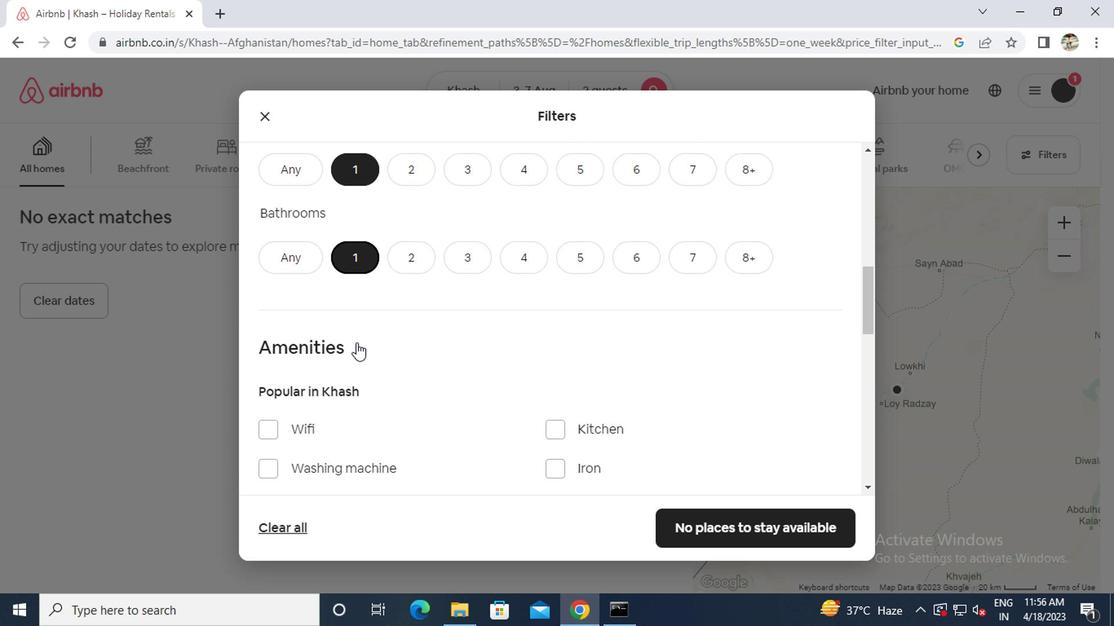 
Action: Mouse scrolled (336, 322) with delta (0, 0)
Screenshot: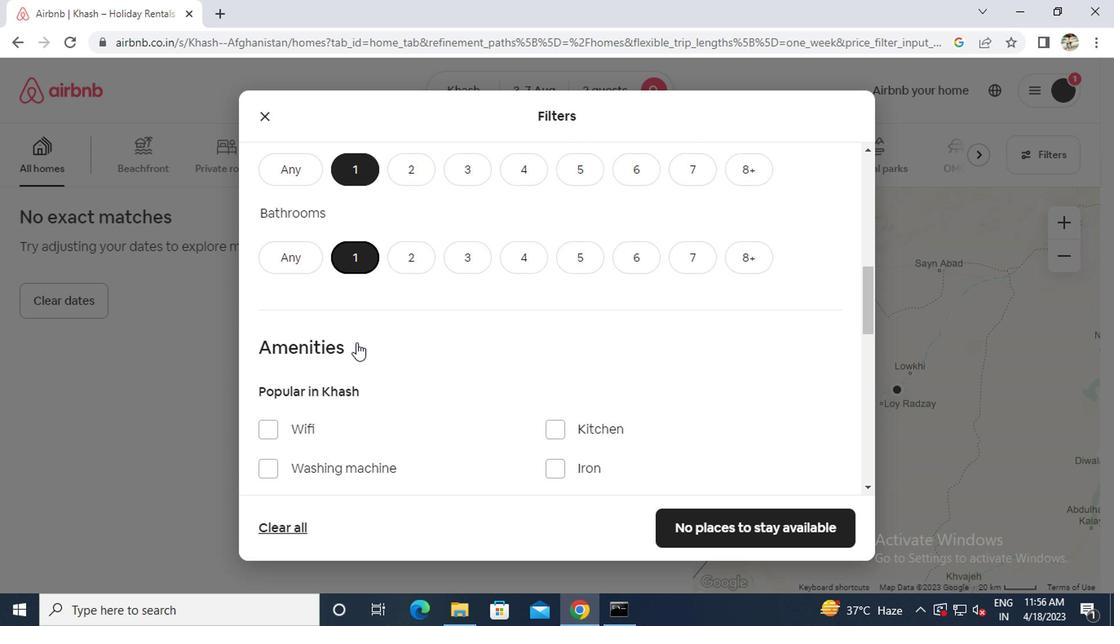 
Action: Mouse moved to (296, 405)
Screenshot: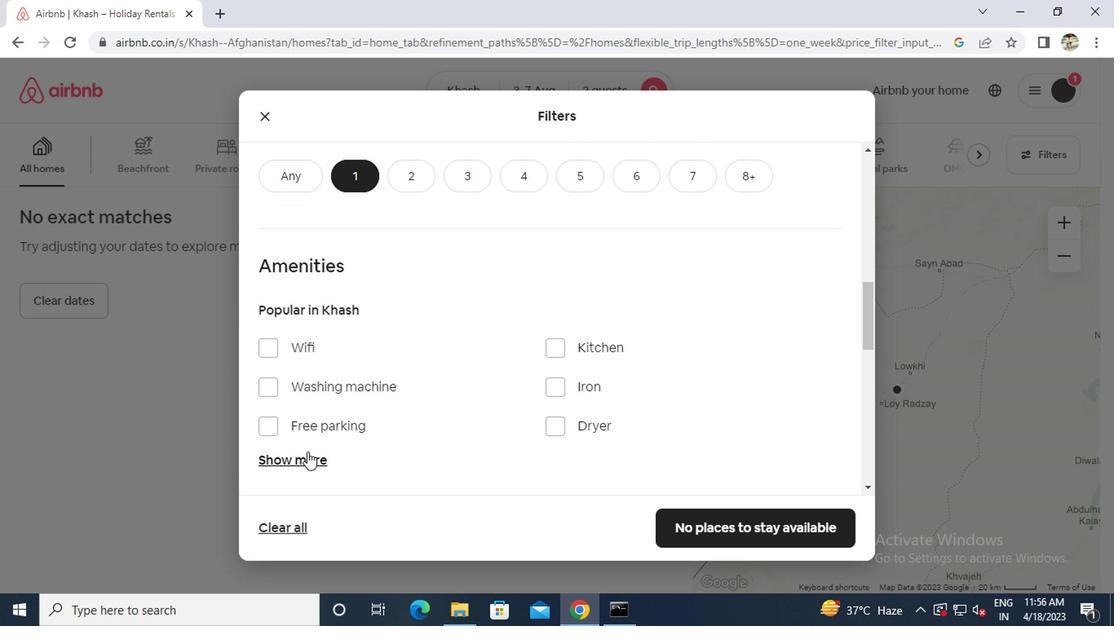 
Action: Mouse pressed left at (296, 405)
Screenshot: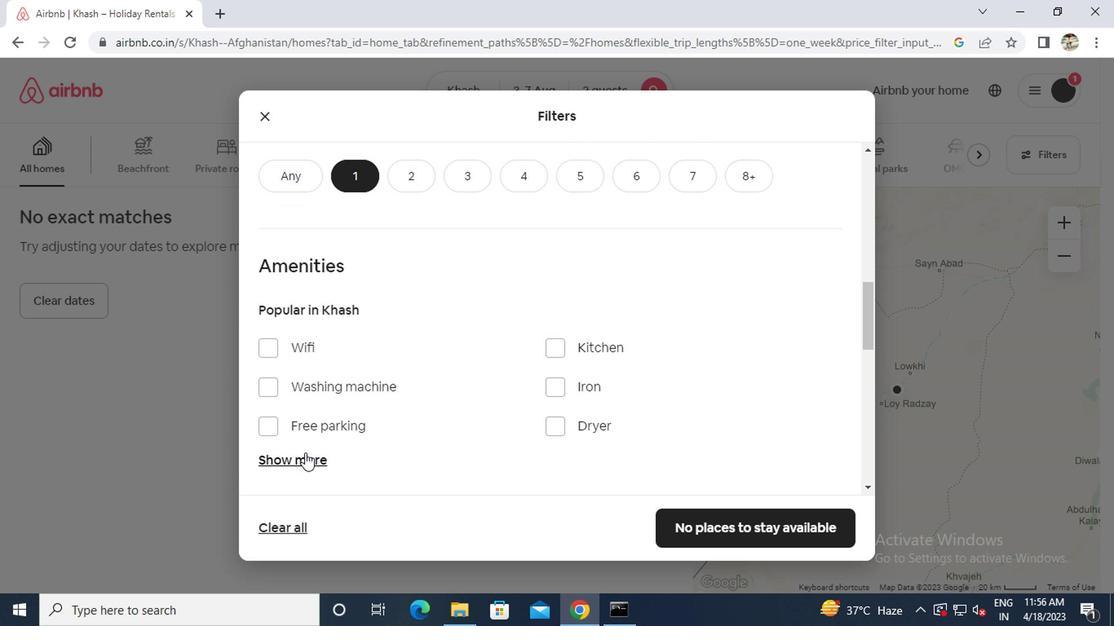 
Action: Mouse moved to (272, 309)
Screenshot: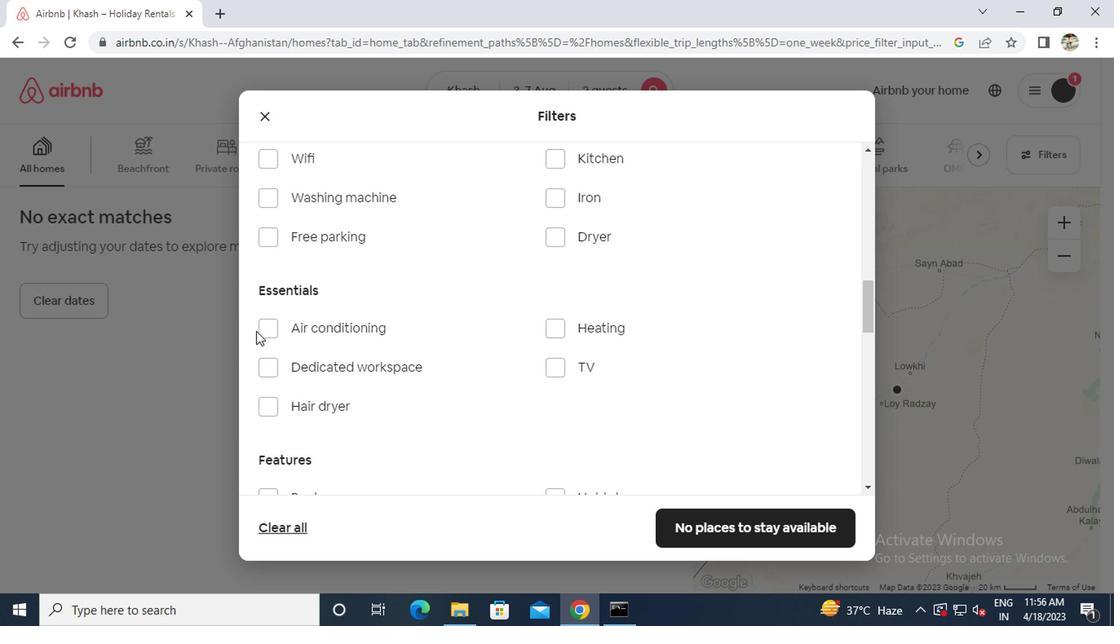 
Action: Mouse pressed left at (272, 309)
Screenshot: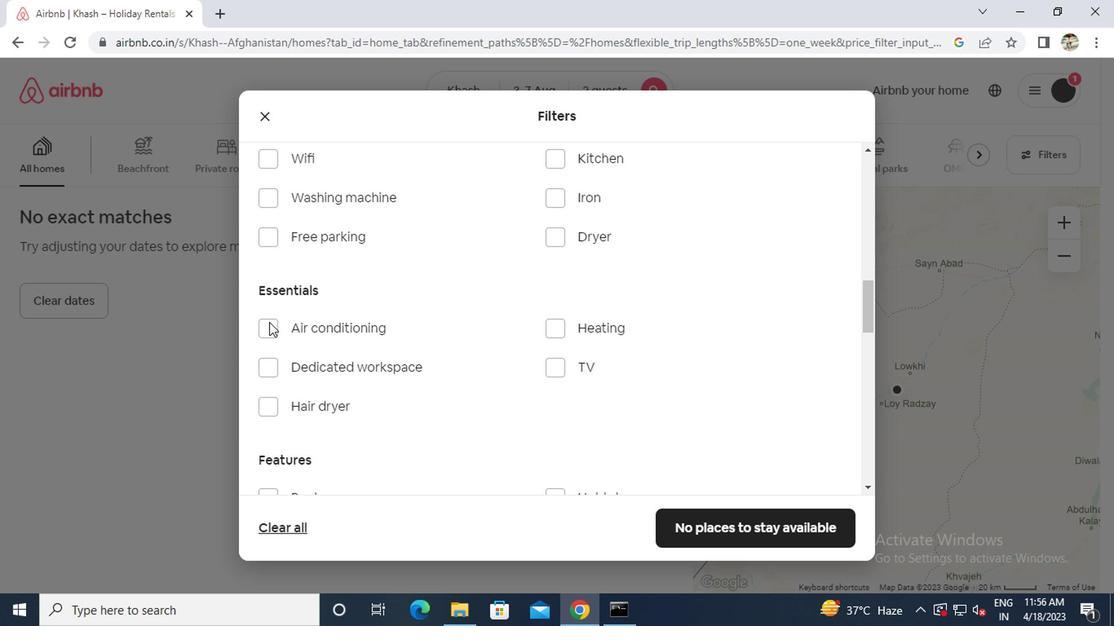 
Action: Mouse moved to (325, 300)
Screenshot: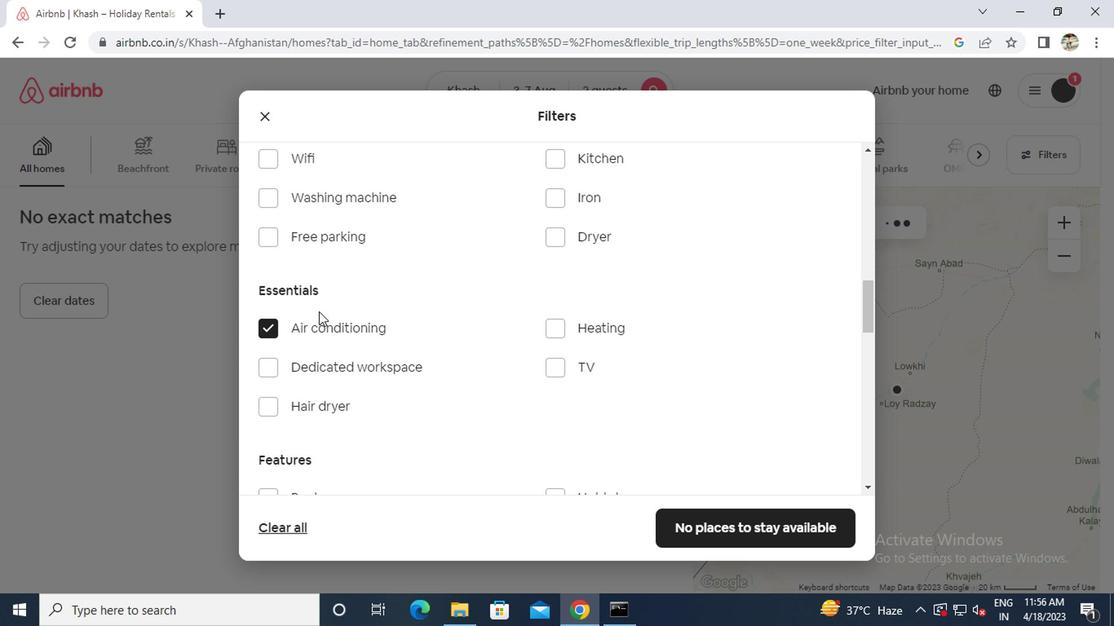 
Action: Mouse scrolled (325, 300) with delta (0, 0)
Screenshot: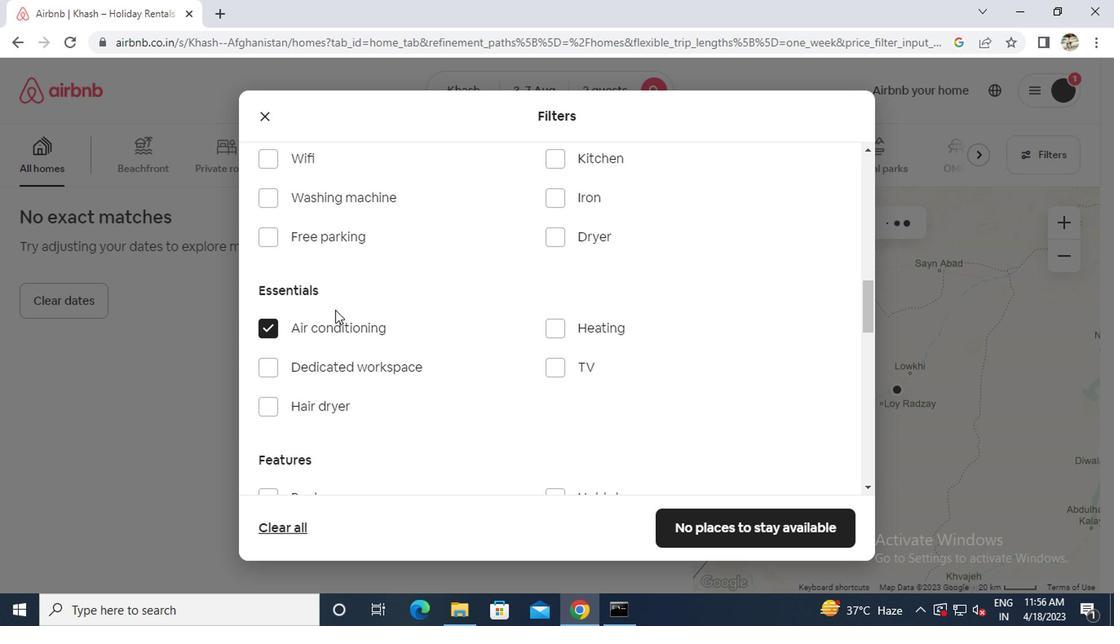 
Action: Mouse scrolled (325, 300) with delta (0, 0)
Screenshot: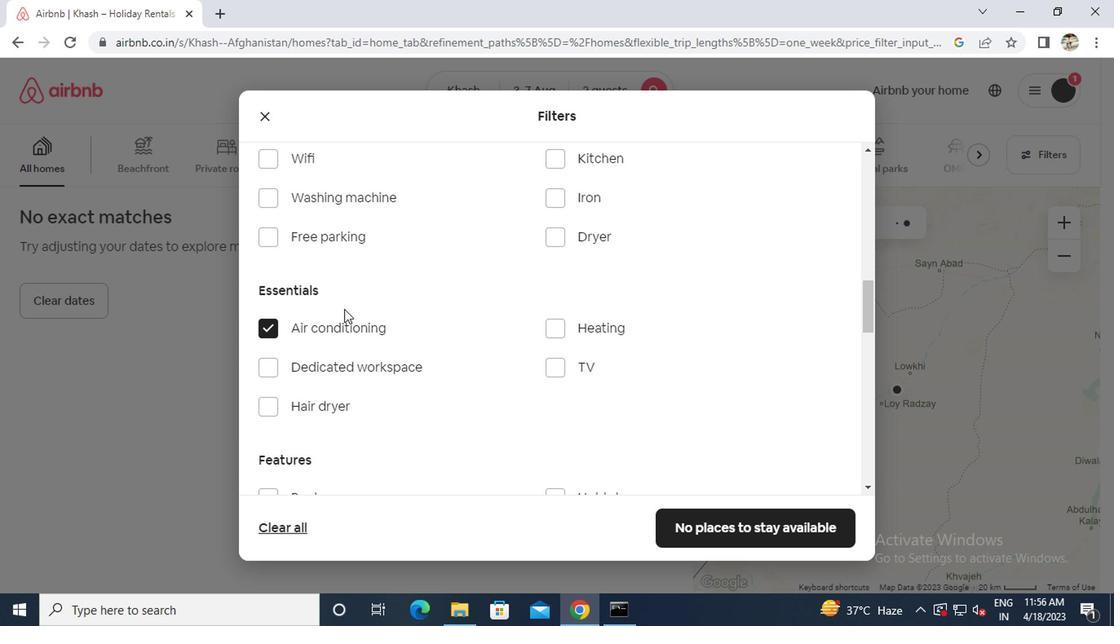 
Action: Mouse moved to (326, 300)
Screenshot: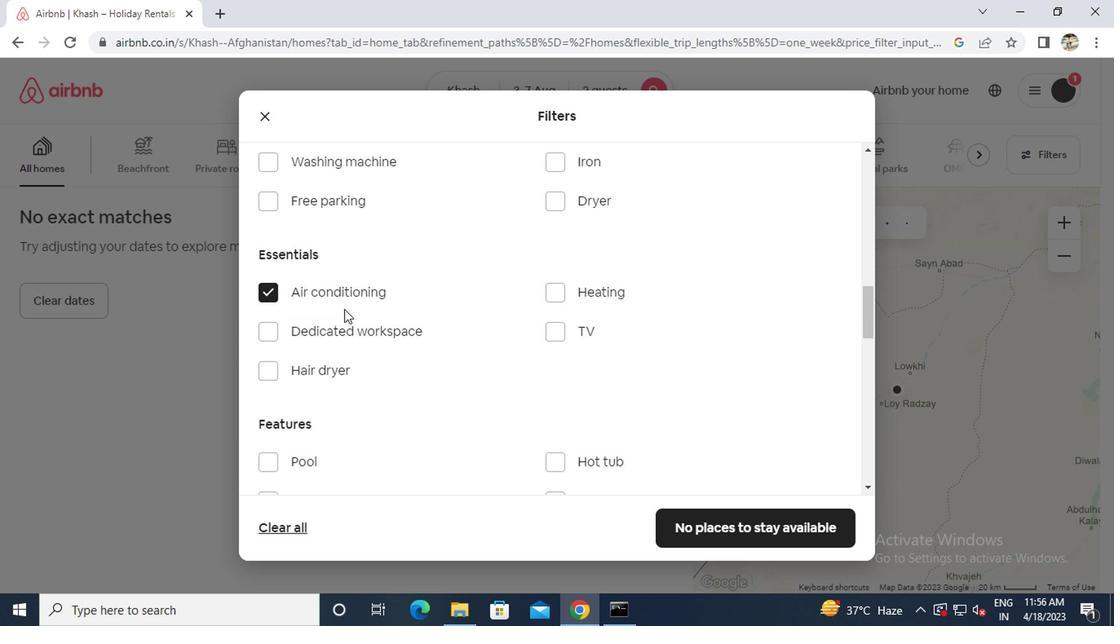 
Action: Mouse scrolled (326, 299) with delta (0, 0)
Screenshot: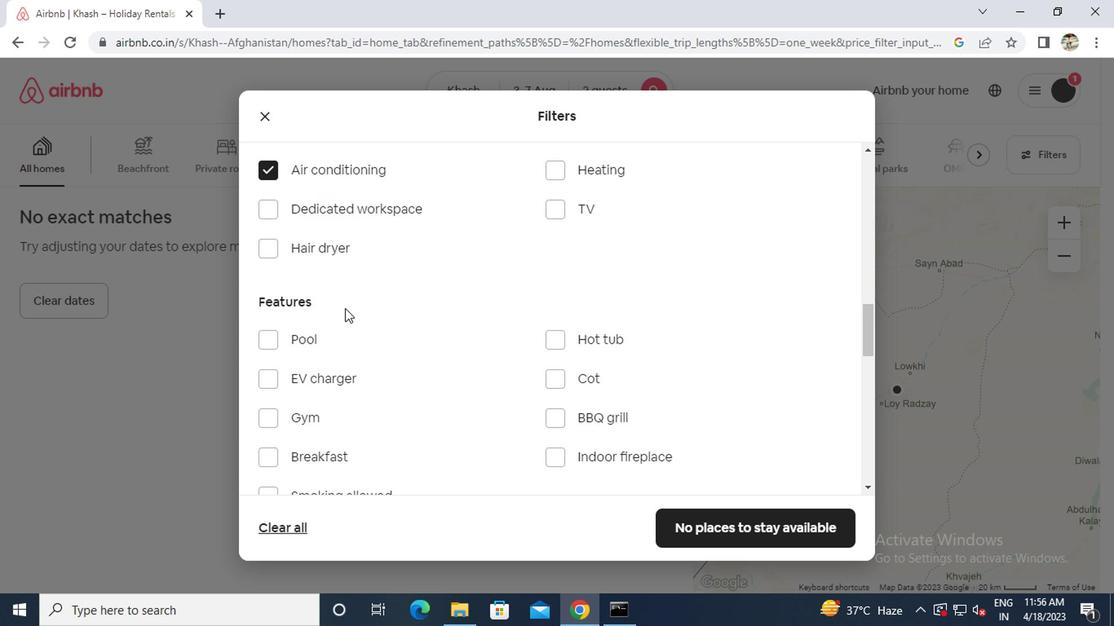 
Action: Mouse scrolled (326, 299) with delta (0, 0)
Screenshot: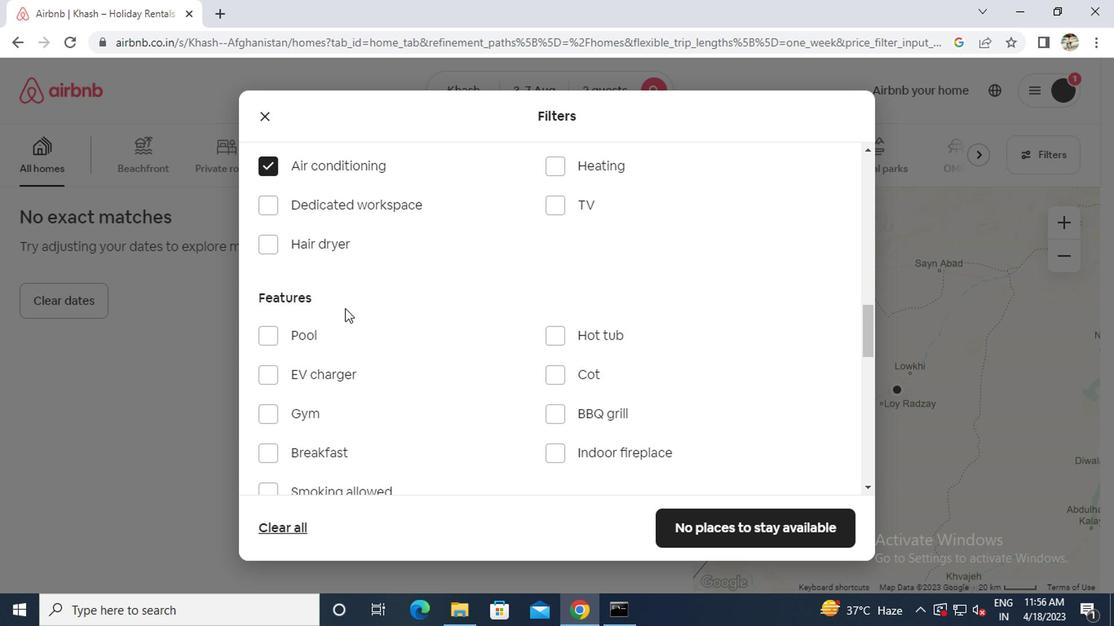 
Action: Mouse scrolled (326, 299) with delta (0, 0)
Screenshot: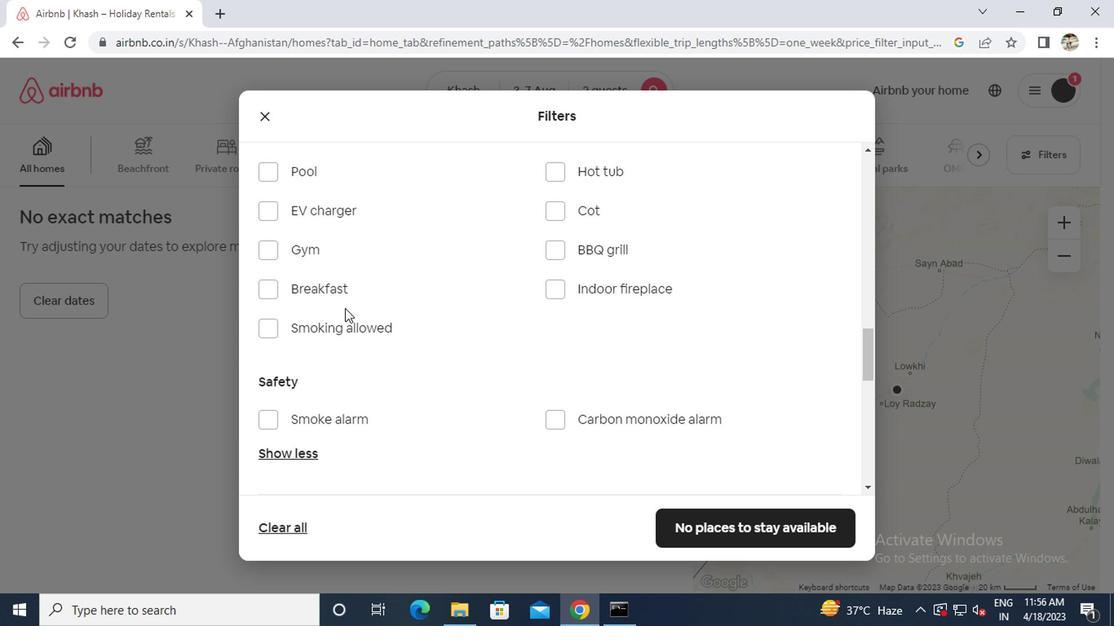 
Action: Mouse scrolled (326, 299) with delta (0, 0)
Screenshot: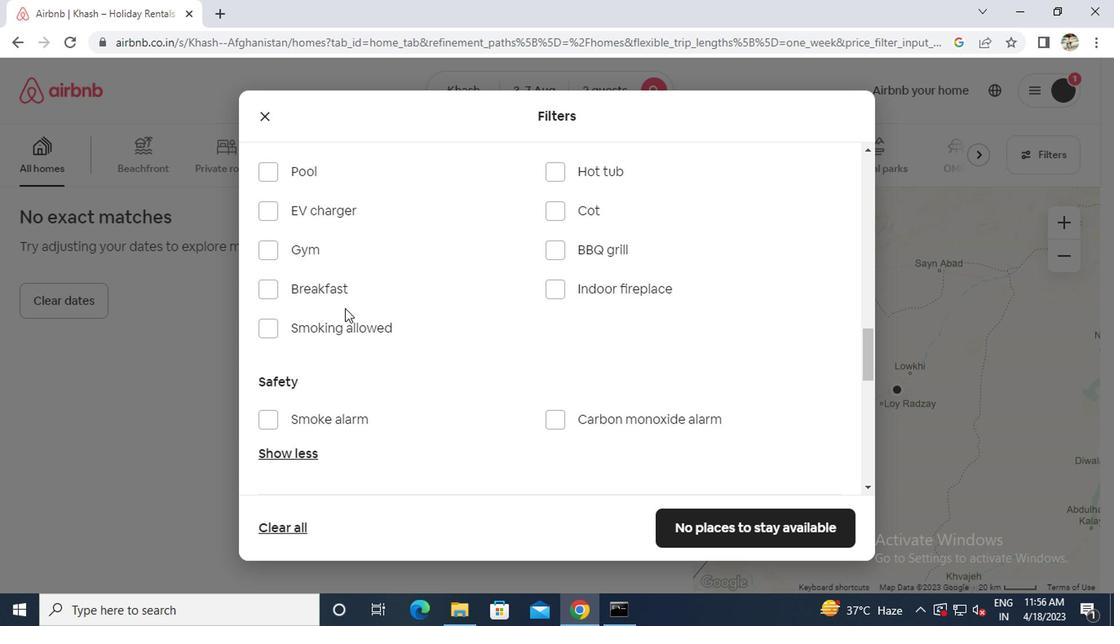 
Action: Mouse scrolled (326, 299) with delta (0, 0)
Screenshot: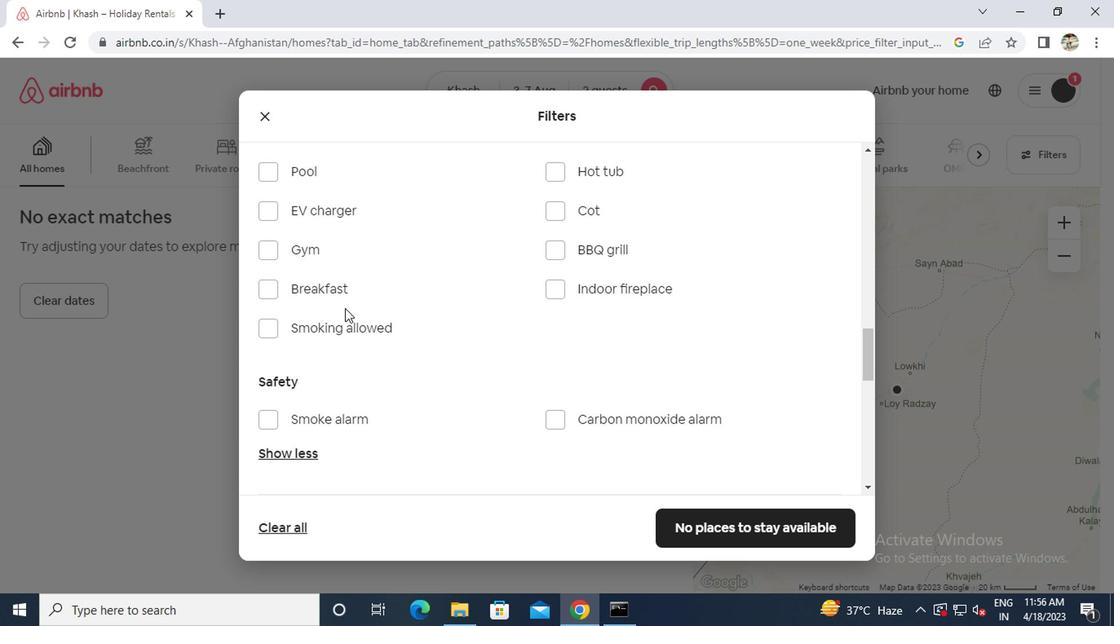 
Action: Mouse scrolled (326, 299) with delta (0, 0)
Screenshot: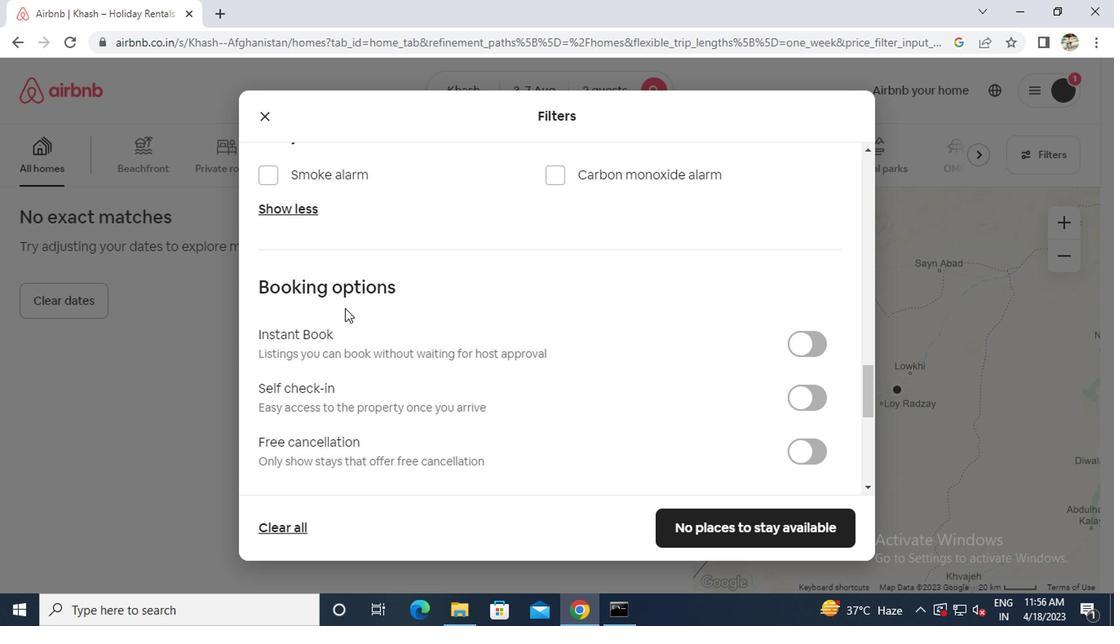 
Action: Mouse moved to (652, 299)
Screenshot: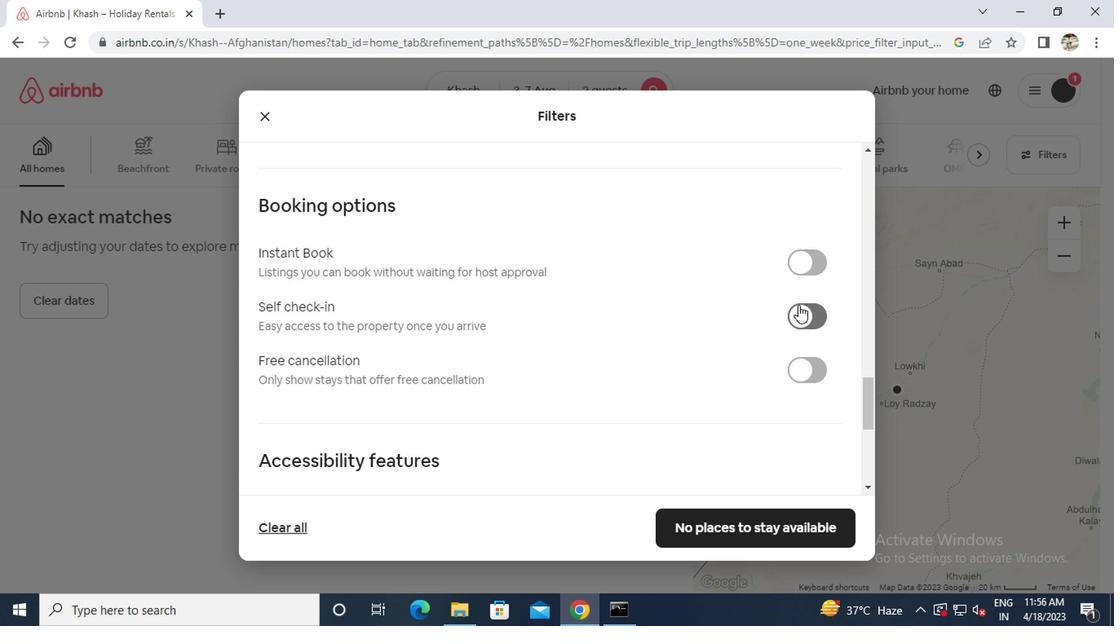 
Action: Mouse pressed left at (652, 299)
Screenshot: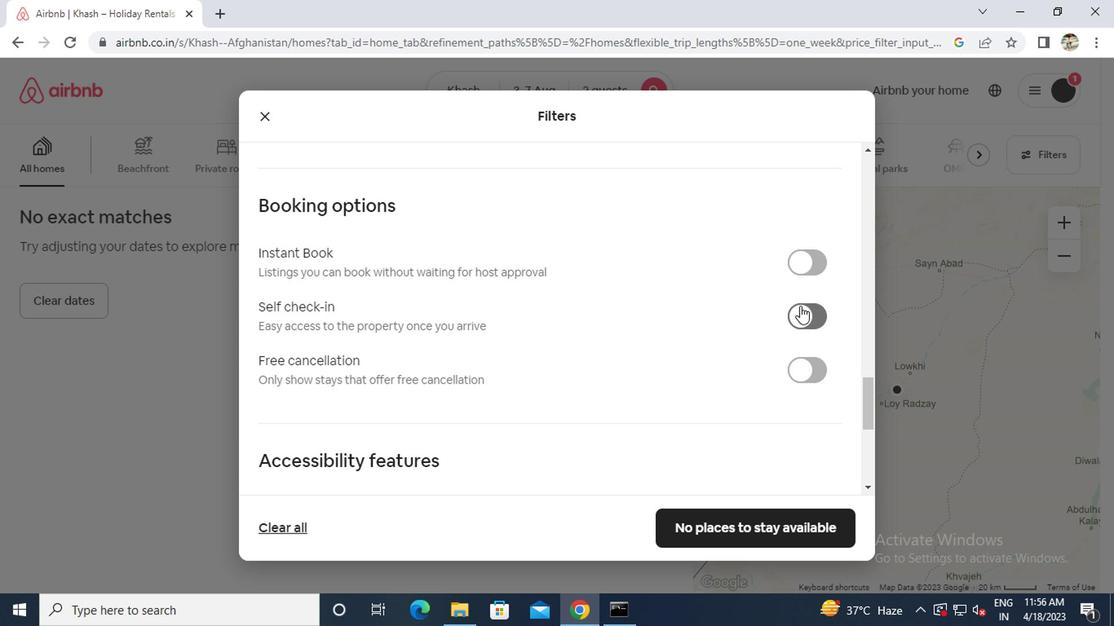 
Action: Mouse moved to (502, 326)
Screenshot: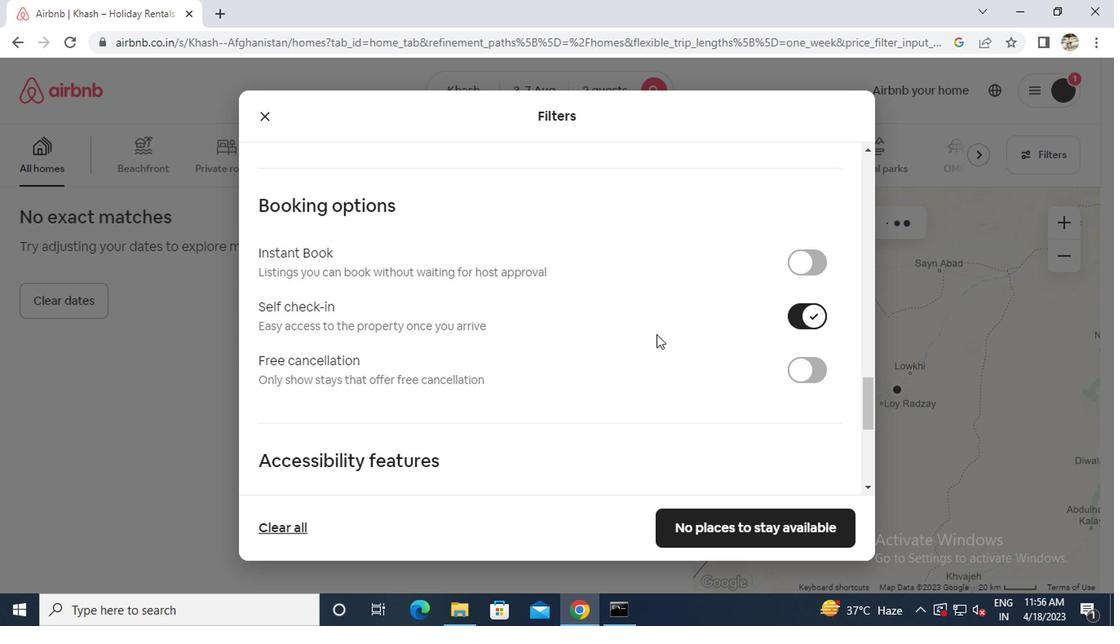 
Action: Mouse scrolled (502, 326) with delta (0, 0)
Screenshot: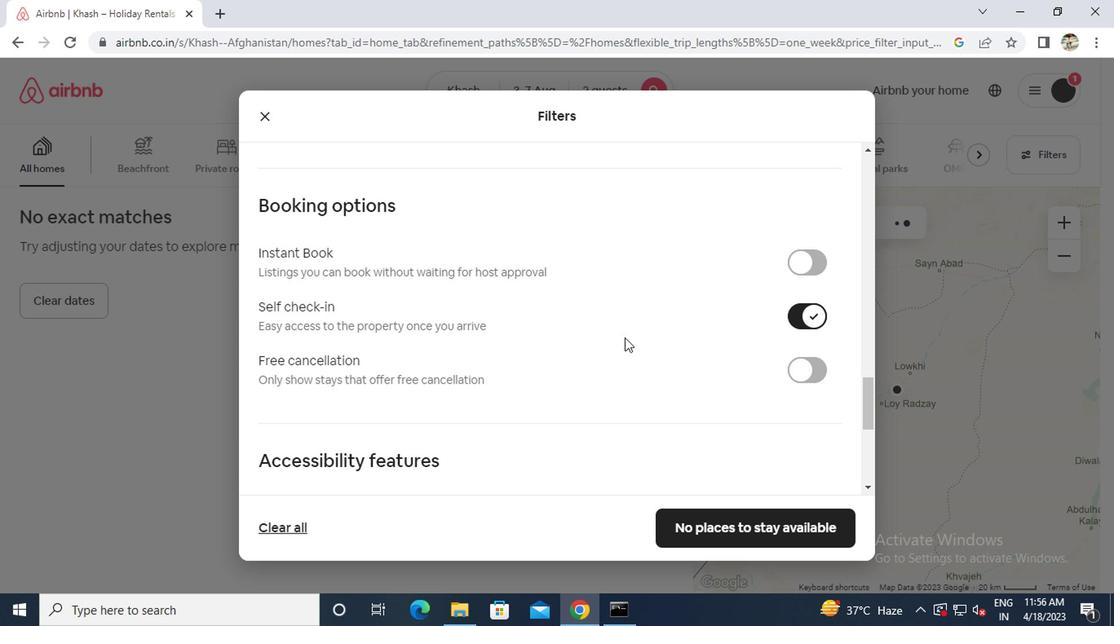 
Action: Mouse scrolled (502, 326) with delta (0, 0)
Screenshot: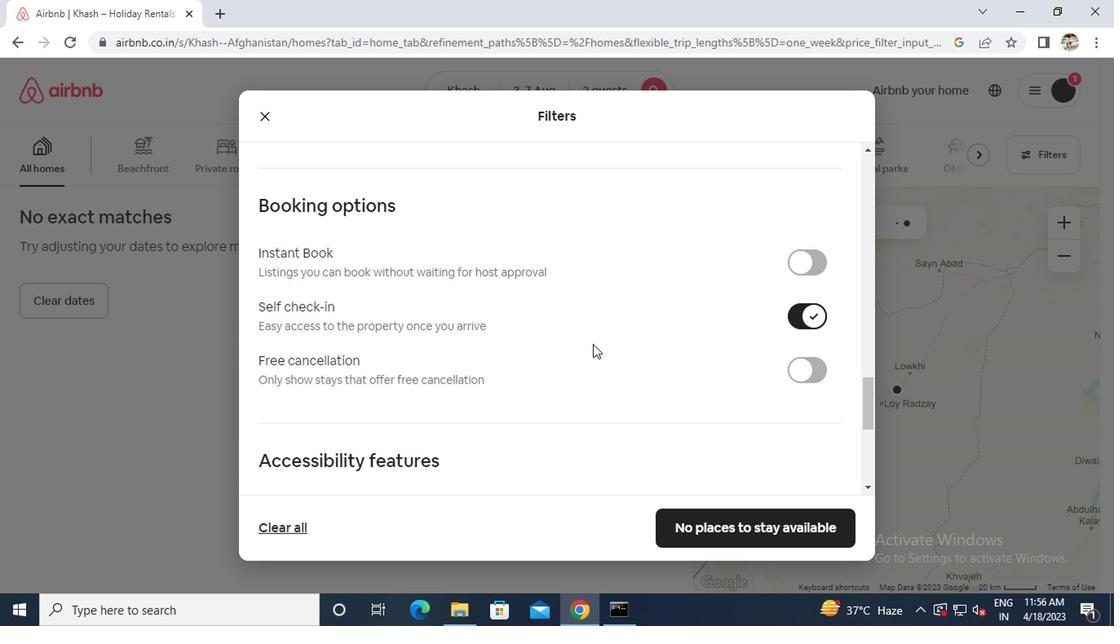 
Action: Mouse scrolled (502, 326) with delta (0, 0)
Screenshot: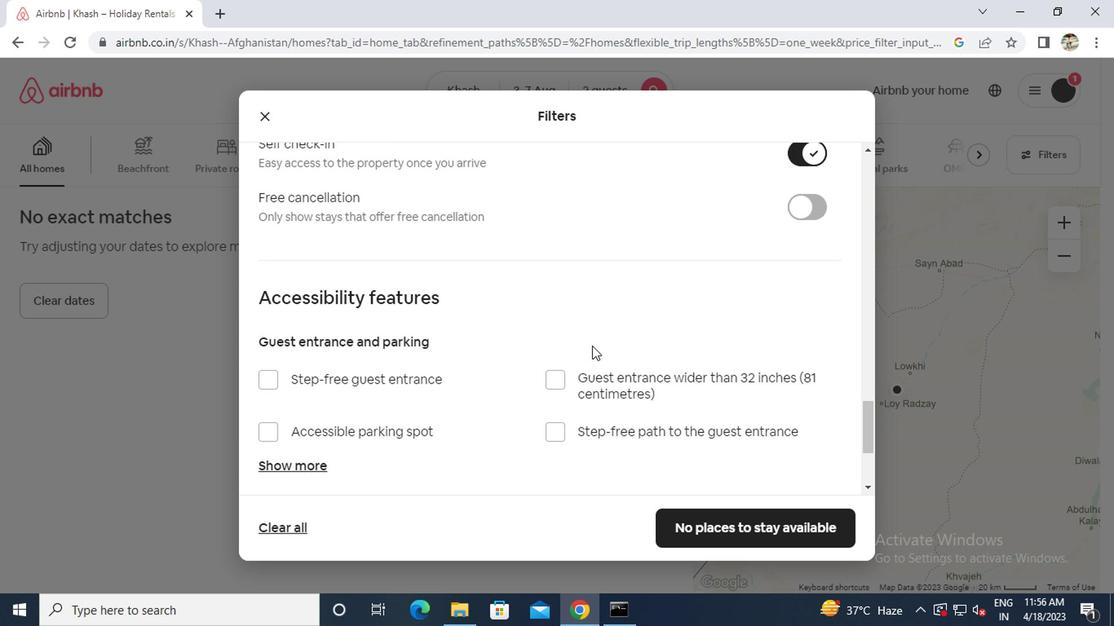 
Action: Mouse moved to (499, 327)
Screenshot: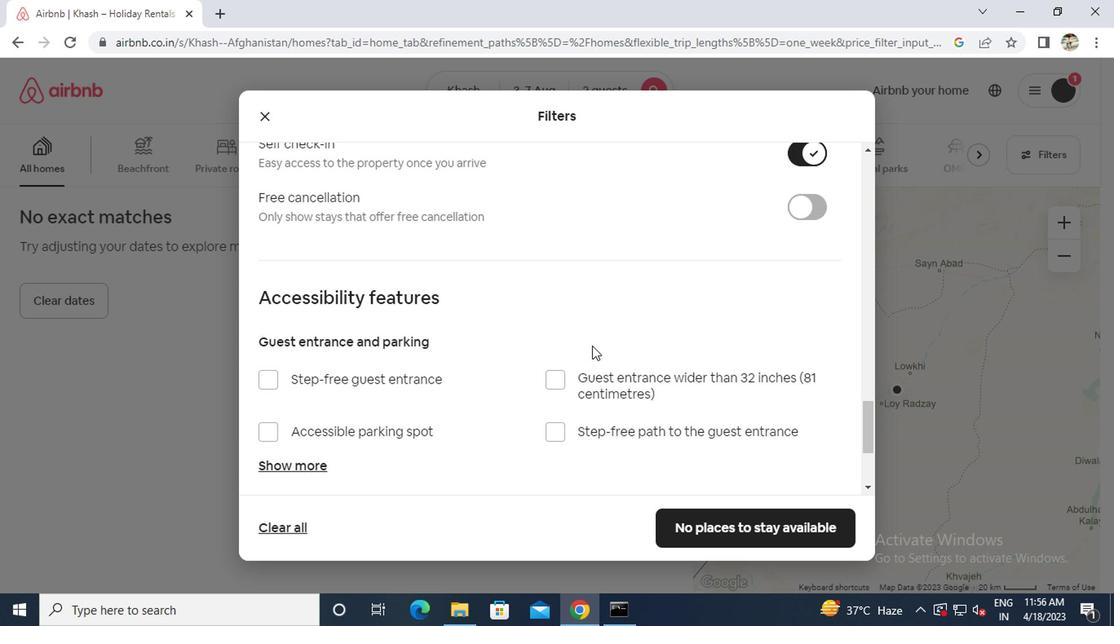 
Action: Mouse scrolled (499, 327) with delta (0, 0)
Screenshot: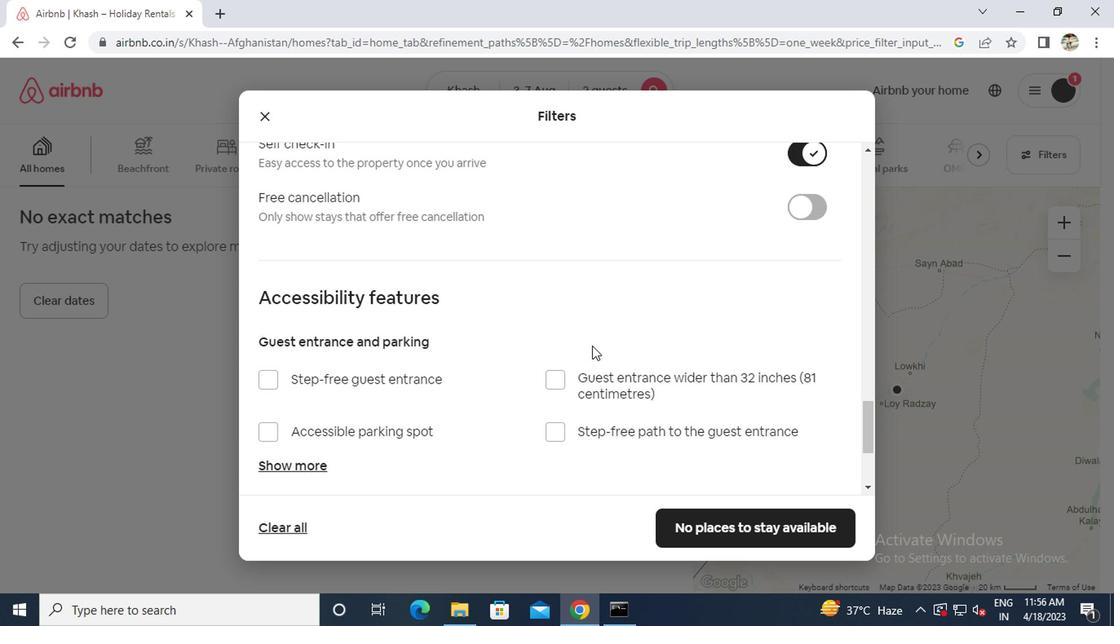 
Action: Mouse moved to (485, 329)
Screenshot: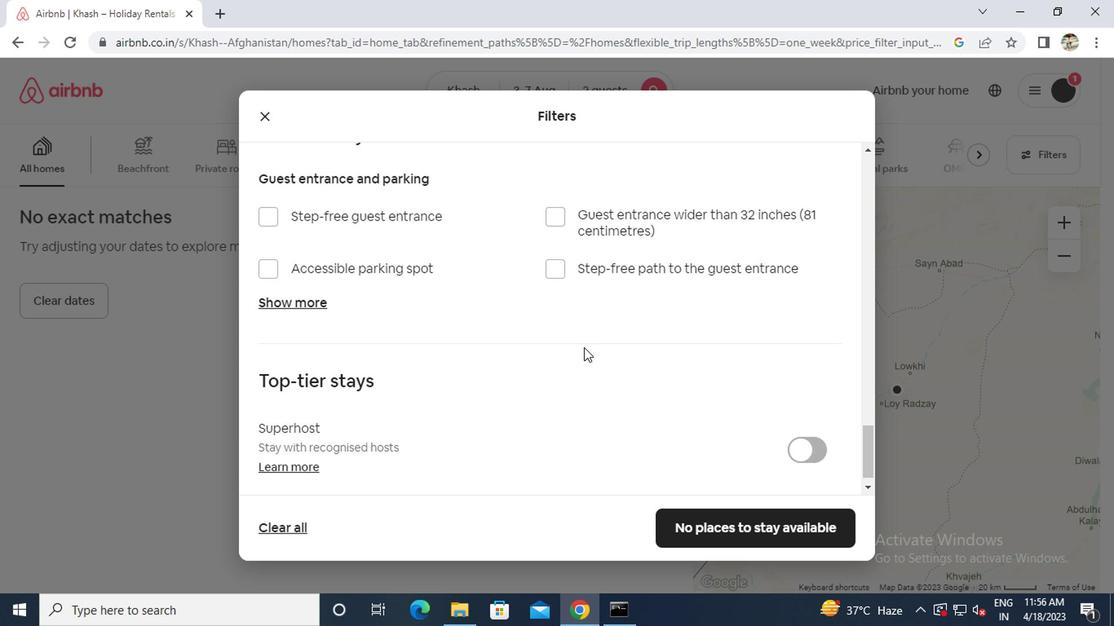 
Action: Mouse scrolled (485, 329) with delta (0, 0)
Screenshot: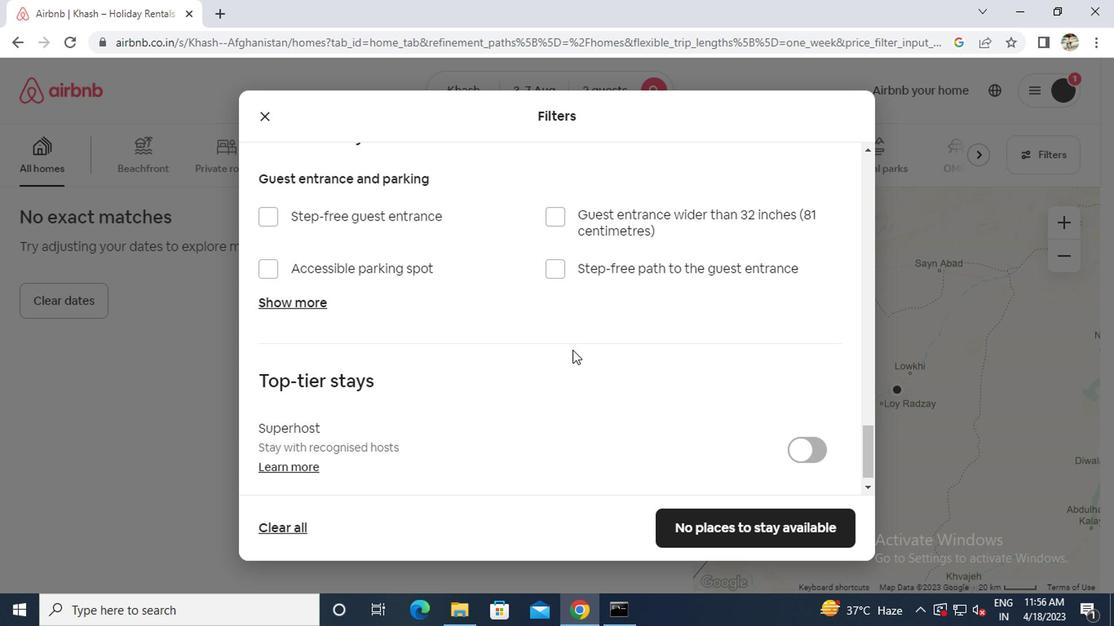 
Action: Mouse moved to (484, 329)
Screenshot: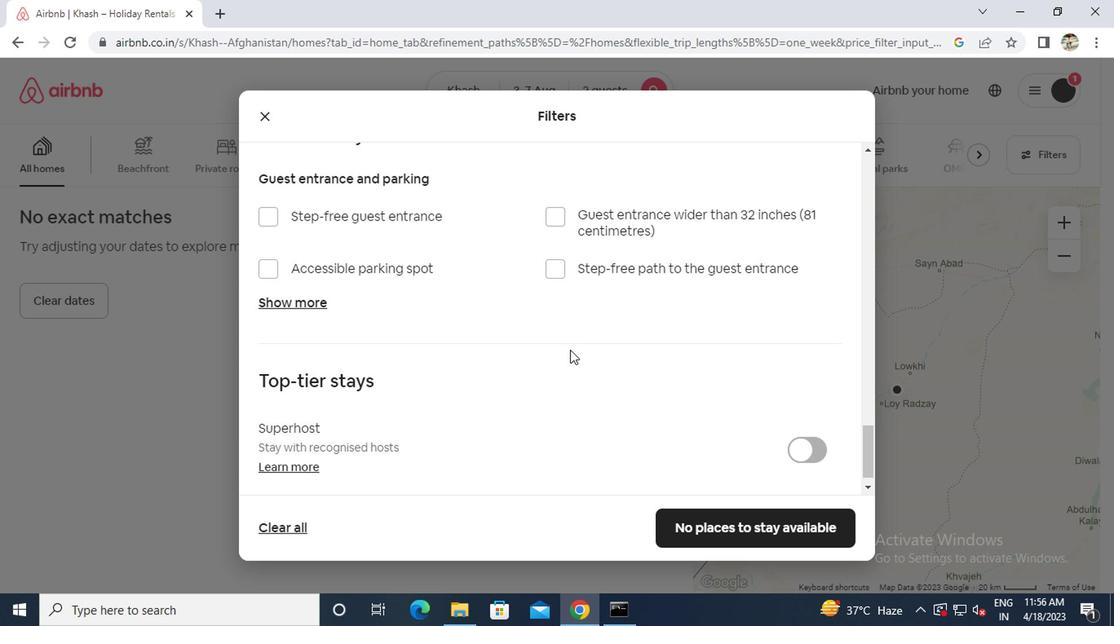 
Action: Mouse scrolled (484, 329) with delta (0, 0)
Screenshot: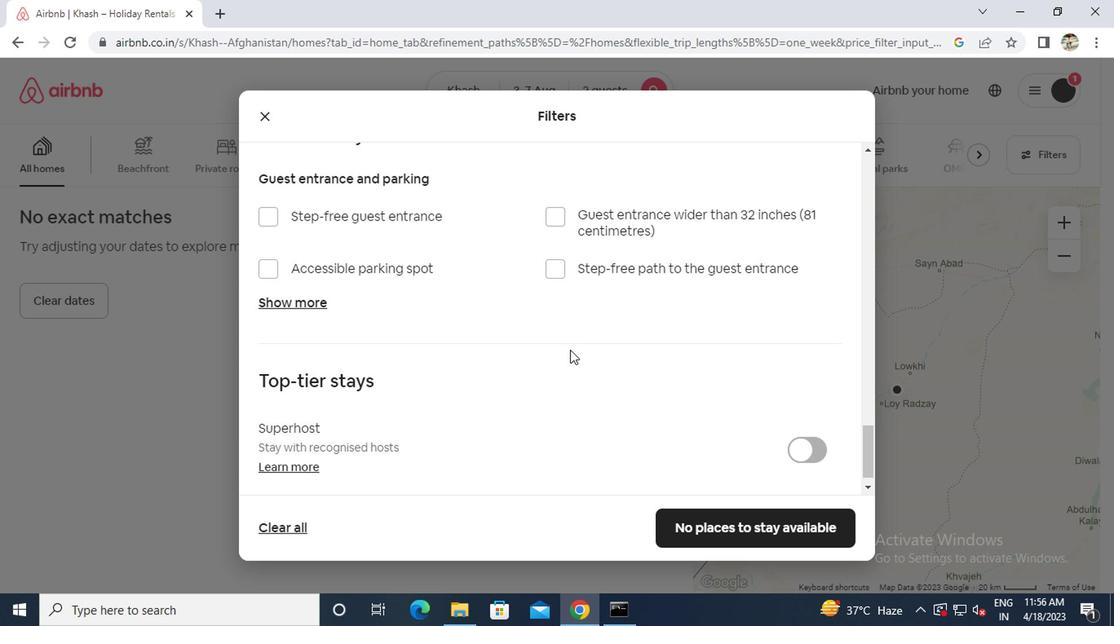 
Action: Mouse scrolled (484, 329) with delta (0, 0)
Screenshot: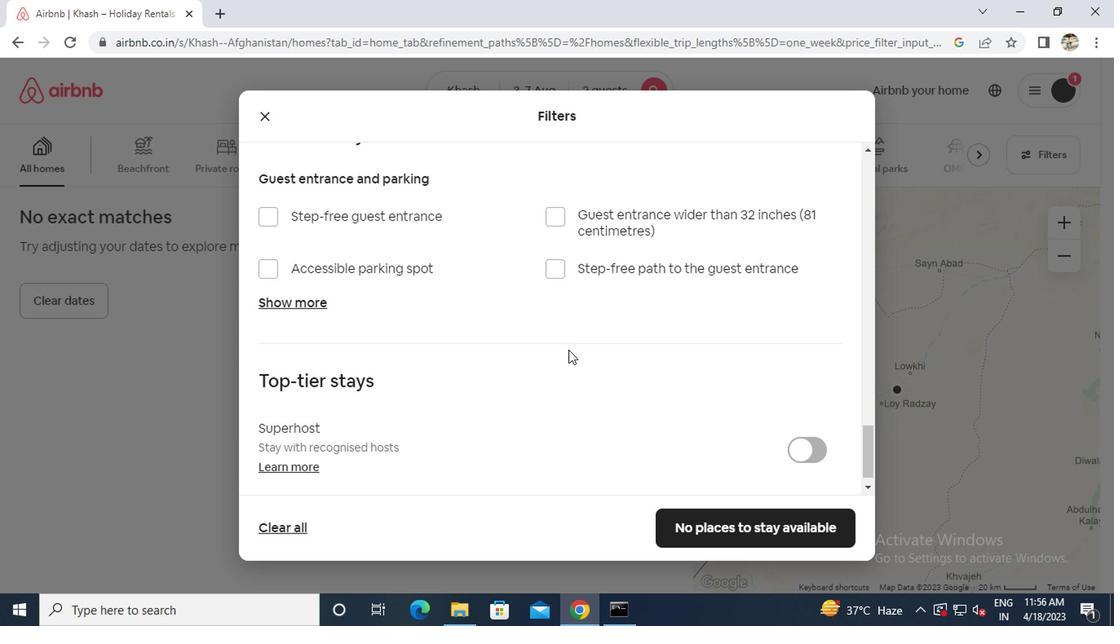 
Action: Mouse moved to (589, 452)
Screenshot: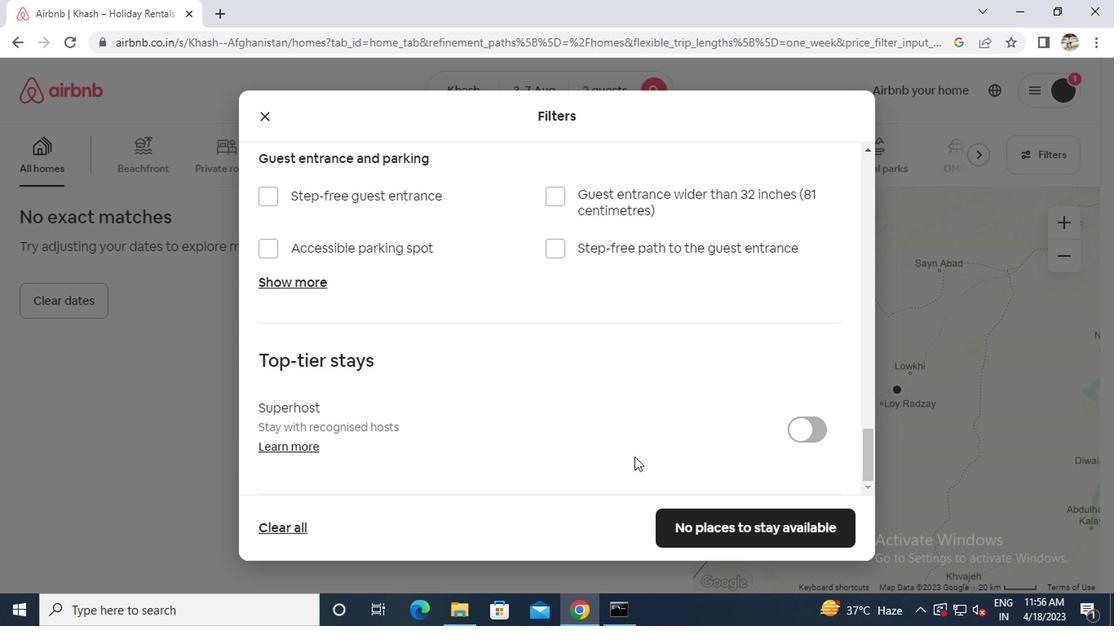 
Action: Mouse pressed left at (589, 452)
Screenshot: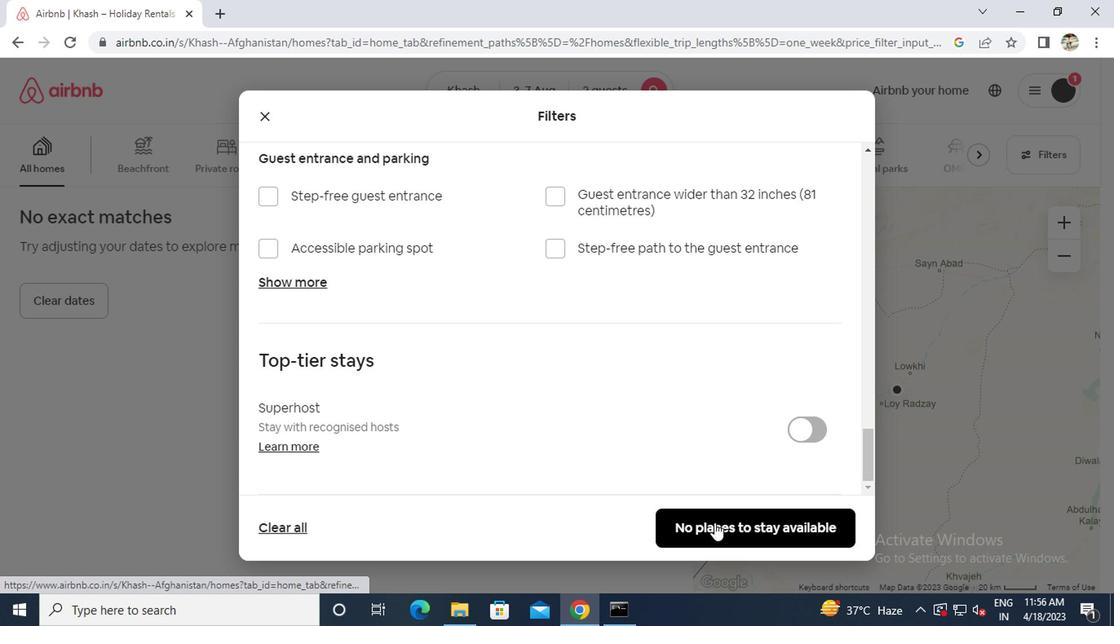 
Action: Mouse moved to (373, 438)
Screenshot: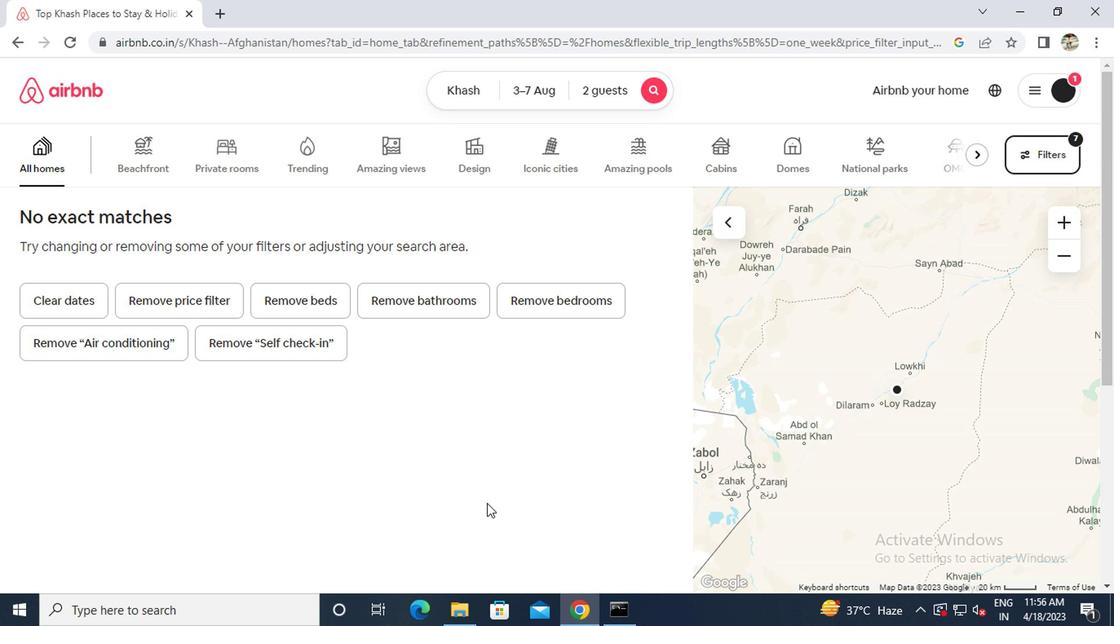 
